 Task: Add an event with the title Coffee Meeting with Industry Thought Leader, date '2023/12/23', time 7:00 AM to 9:00 AMand add a description: Participants will develop strategies for expressing their thoughts and ideas clearly and confidently. They will learn techniques for structuring their messages, using appropriate language and tone, and adapting their communication style to different audiences and situations.Select event color  Banana . Add location for the event as: Dar es Salaam, Tanzania, logged in from the account softage.4@softage.netand send the event invitation to softage.6@softage.net and softage.7@softage.net. Set a reminder for the event Doesn't repeat
Action: Mouse moved to (76, 96)
Screenshot: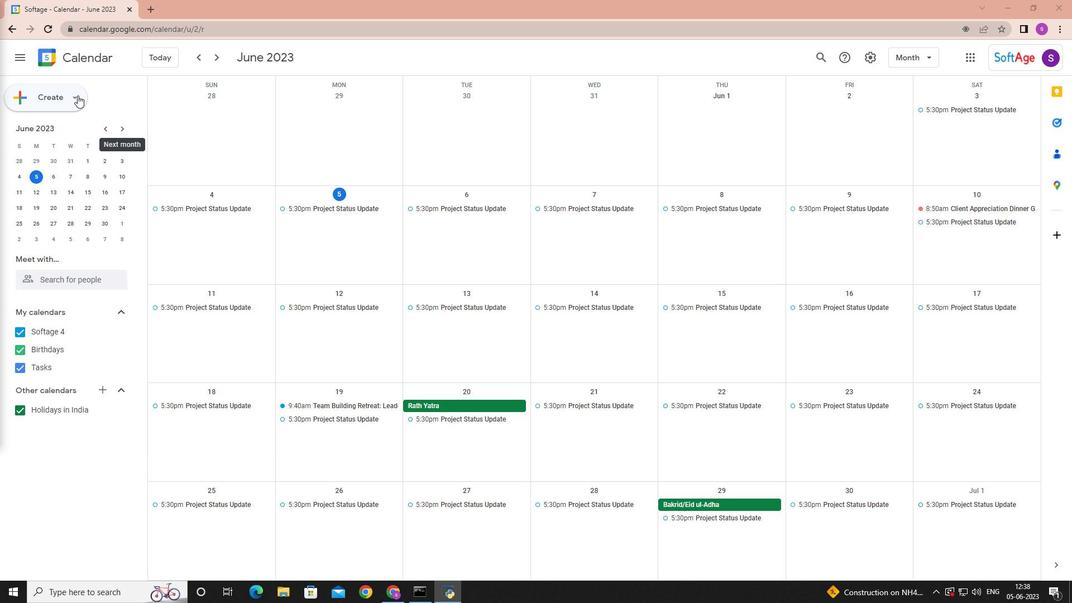 
Action: Mouse pressed left at (76, 96)
Screenshot: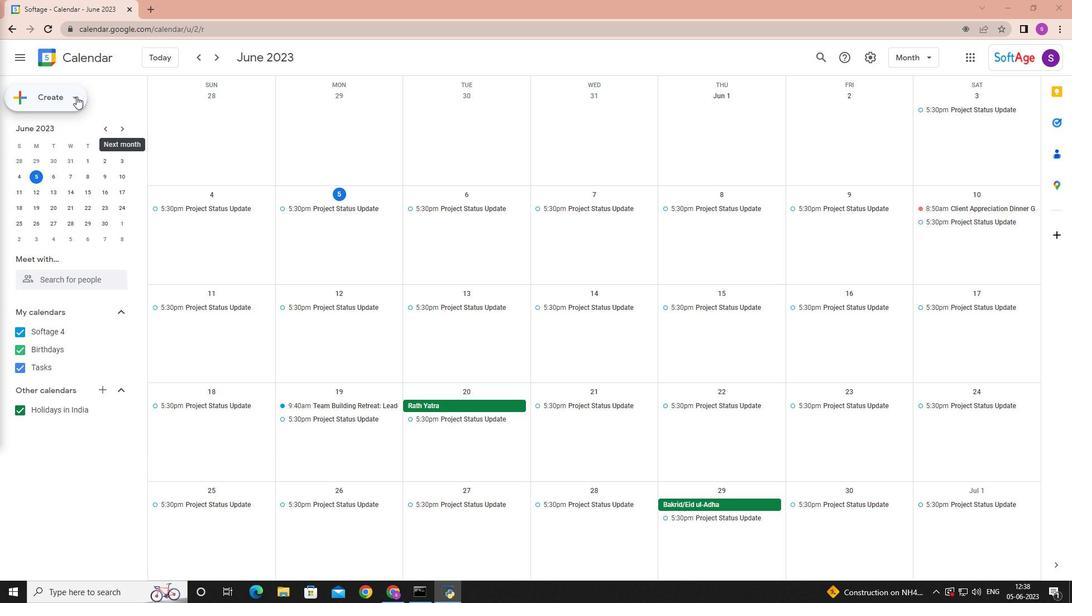 
Action: Mouse moved to (77, 125)
Screenshot: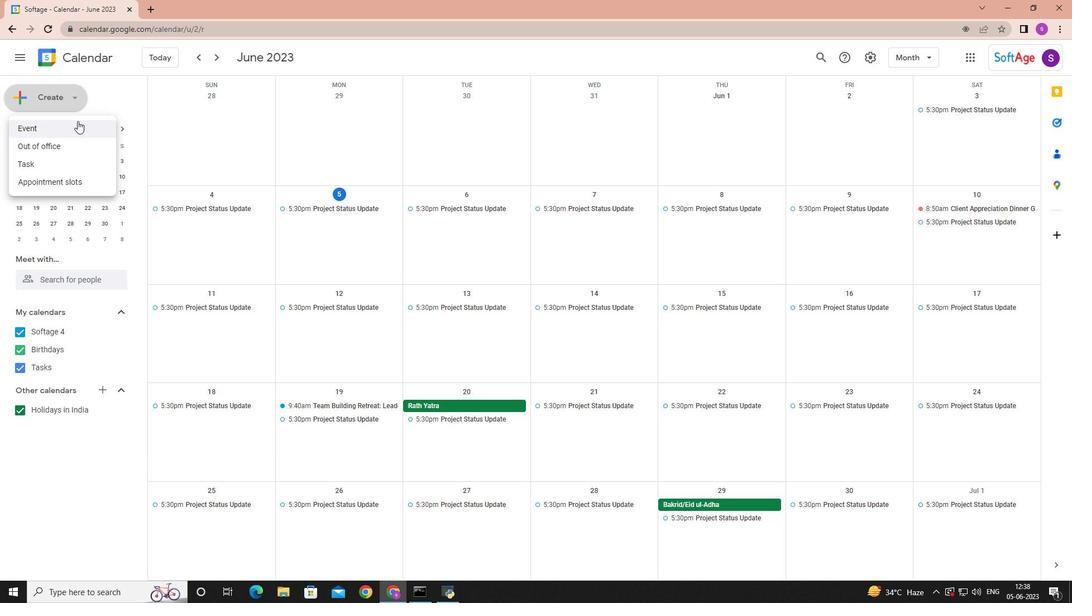 
Action: Mouse pressed left at (77, 125)
Screenshot: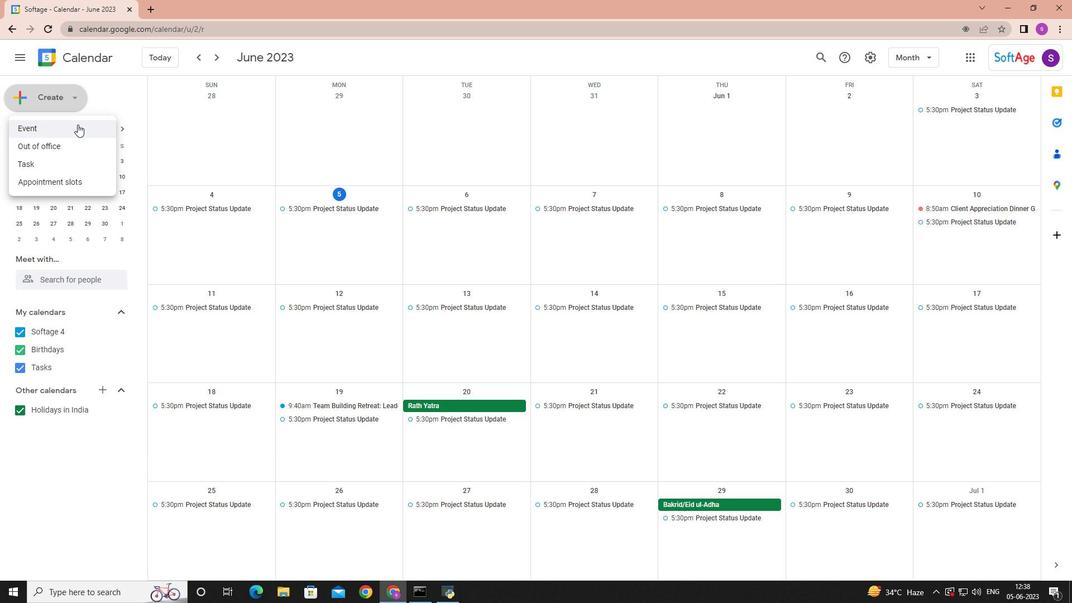 
Action: Mouse moved to (185, 438)
Screenshot: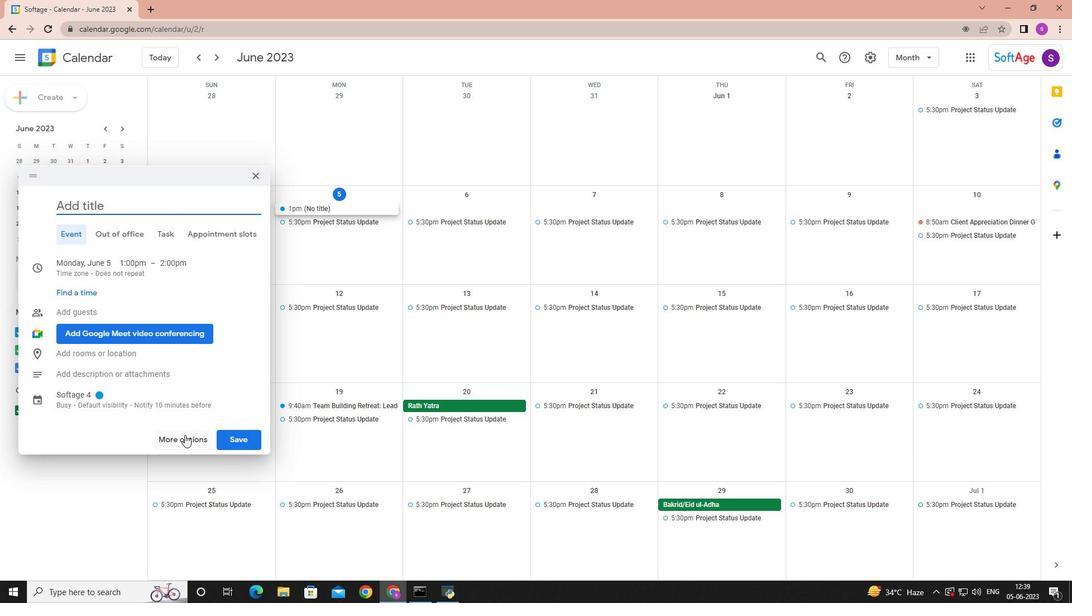 
Action: Mouse pressed left at (185, 438)
Screenshot: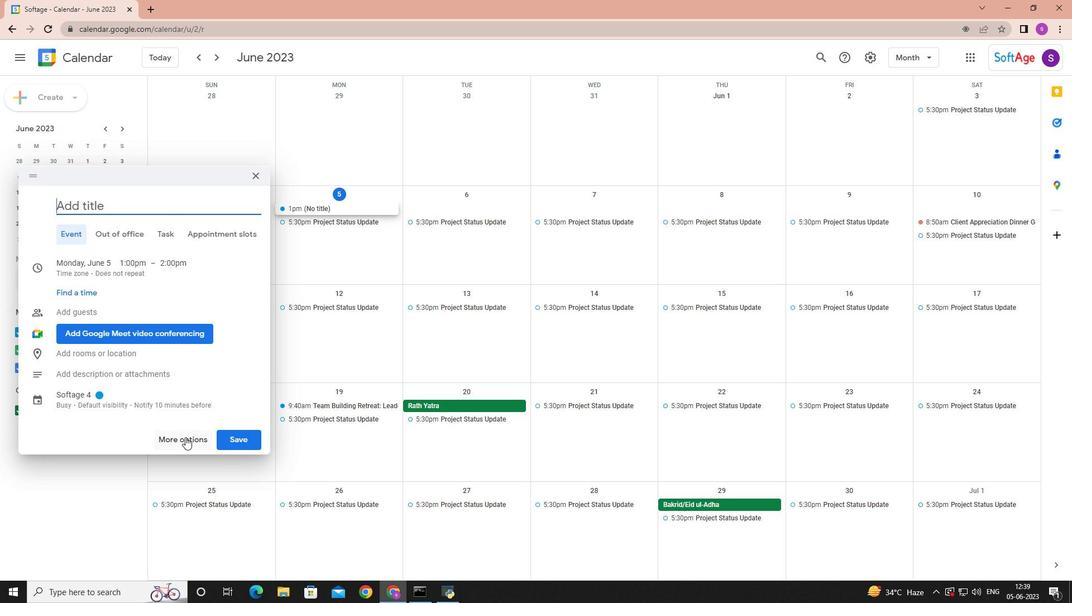 
Action: Key pressed <Key.shift>Coffee<Key.space><Key.shift>Meeting<Key.space>with<Key.space><Key.shift>Industry<Key.space><Key.shift>Thought<Key.space><Key.shift>Leader
Screenshot: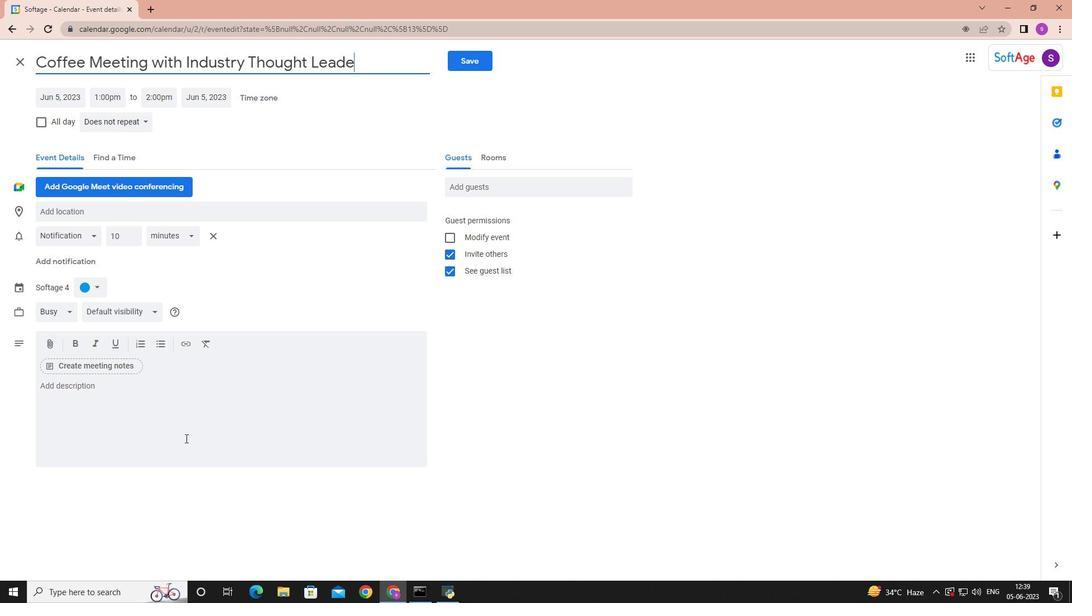 
Action: Mouse moved to (59, 99)
Screenshot: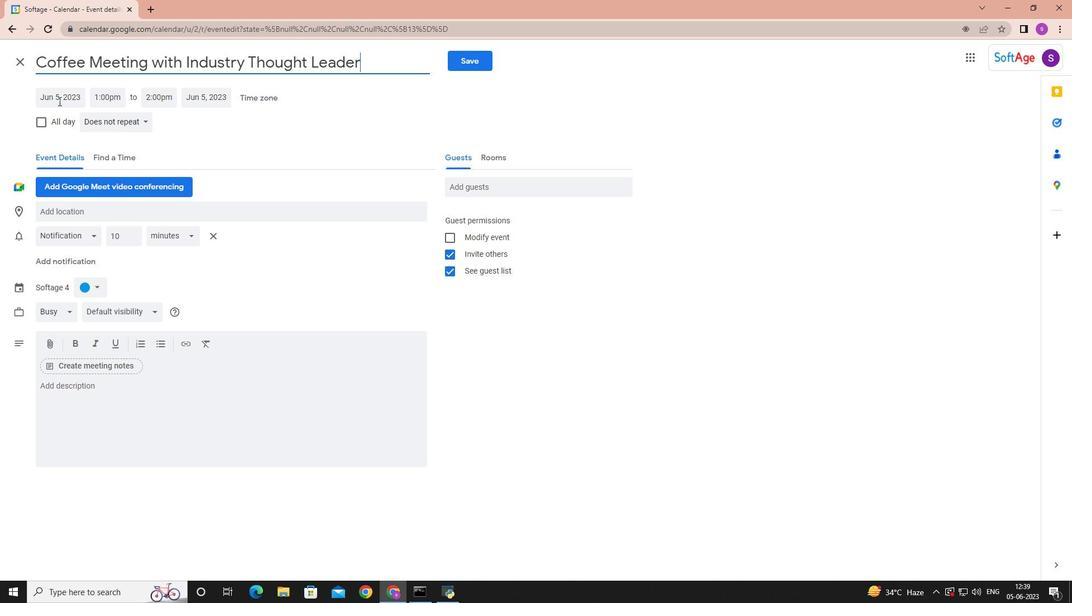 
Action: Mouse pressed left at (59, 99)
Screenshot: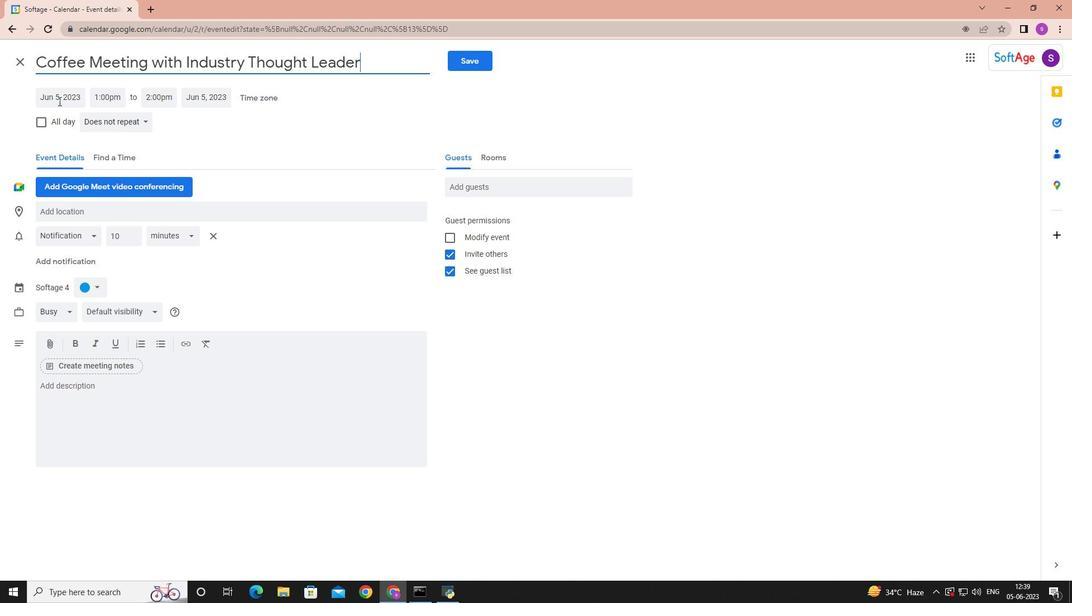 
Action: Mouse moved to (178, 117)
Screenshot: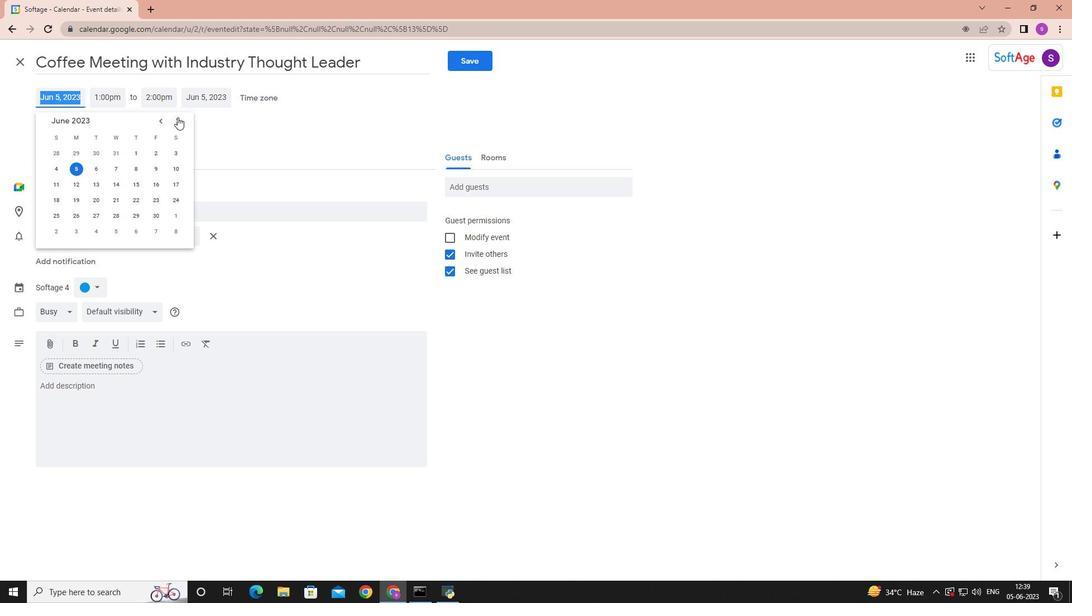 
Action: Mouse pressed left at (178, 117)
Screenshot: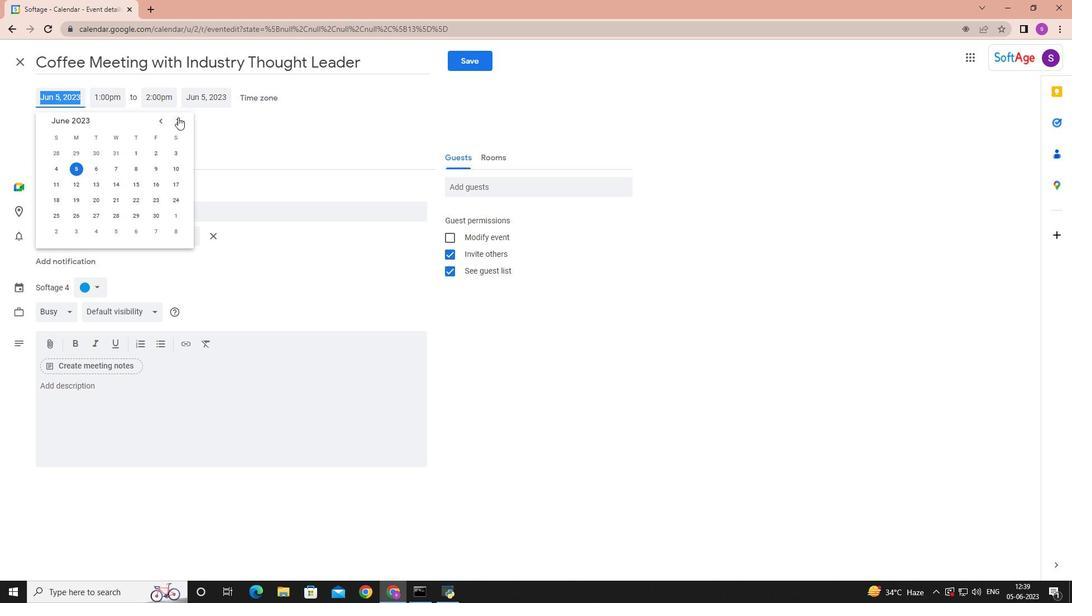 
Action: Mouse moved to (178, 117)
Screenshot: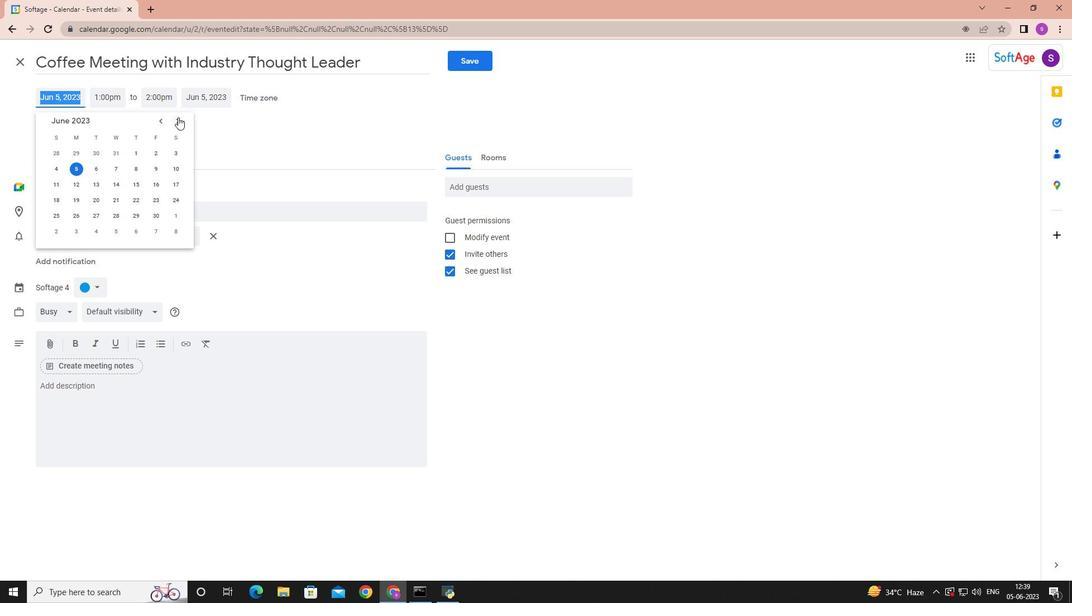 
Action: Mouse pressed left at (178, 117)
Screenshot: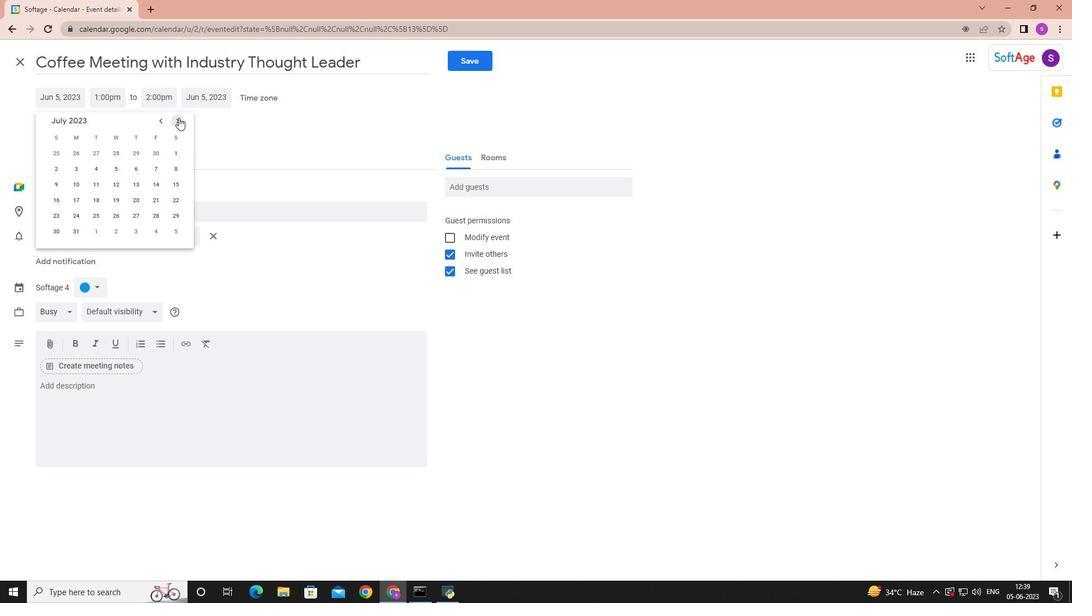 
Action: Mouse pressed left at (178, 117)
Screenshot: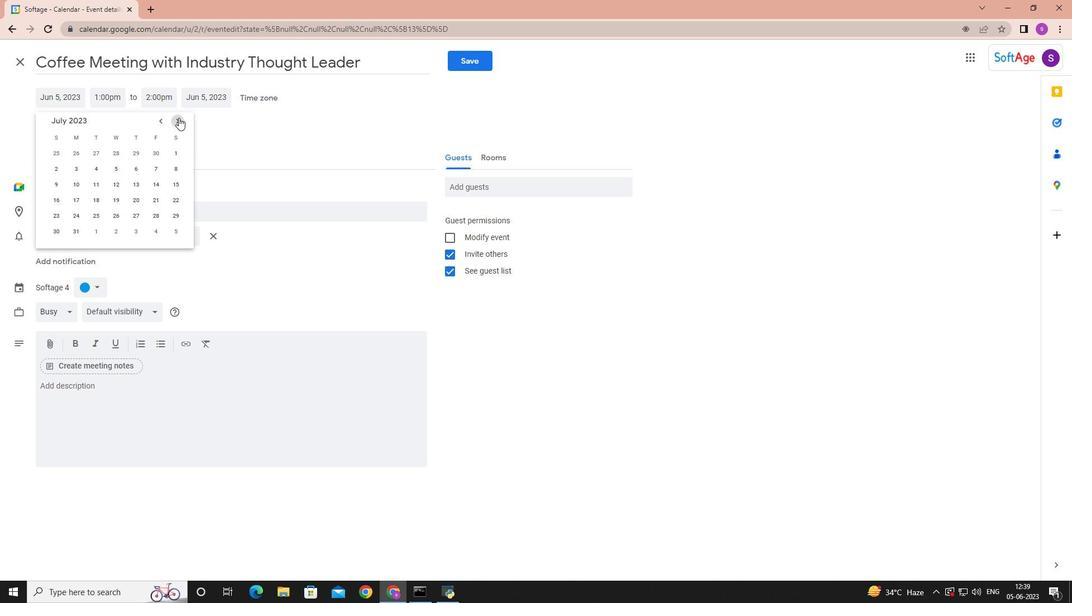 
Action: Mouse pressed left at (178, 117)
Screenshot: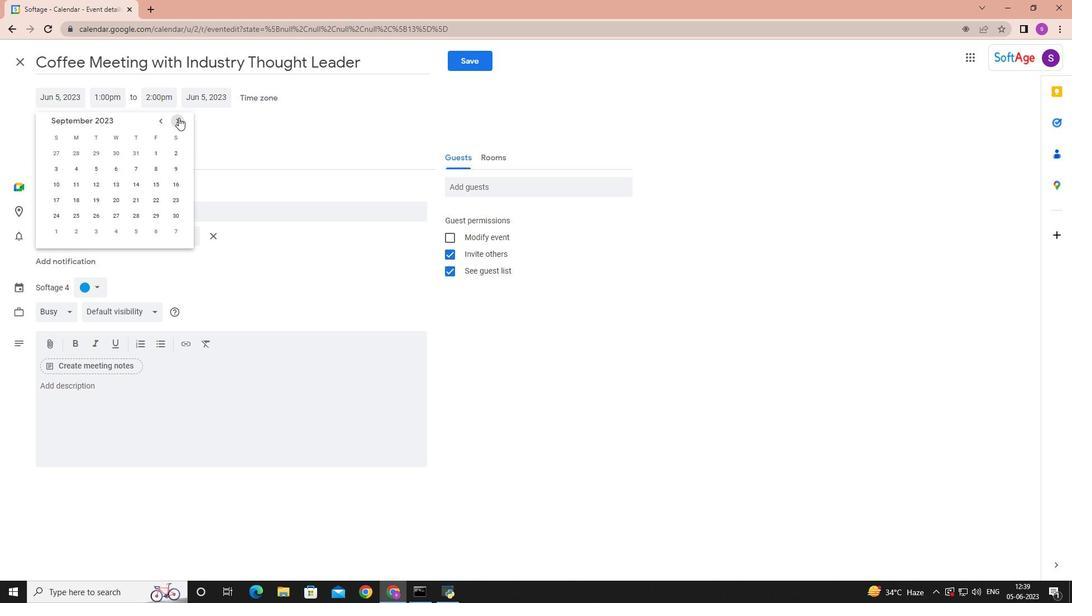 
Action: Mouse pressed left at (178, 117)
Screenshot: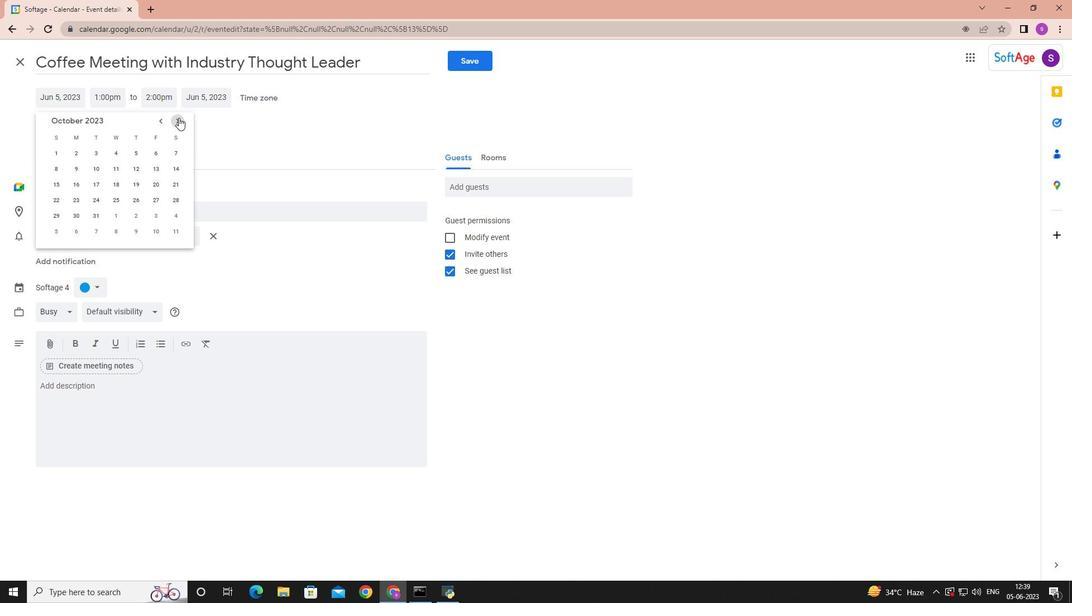 
Action: Mouse pressed left at (178, 117)
Screenshot: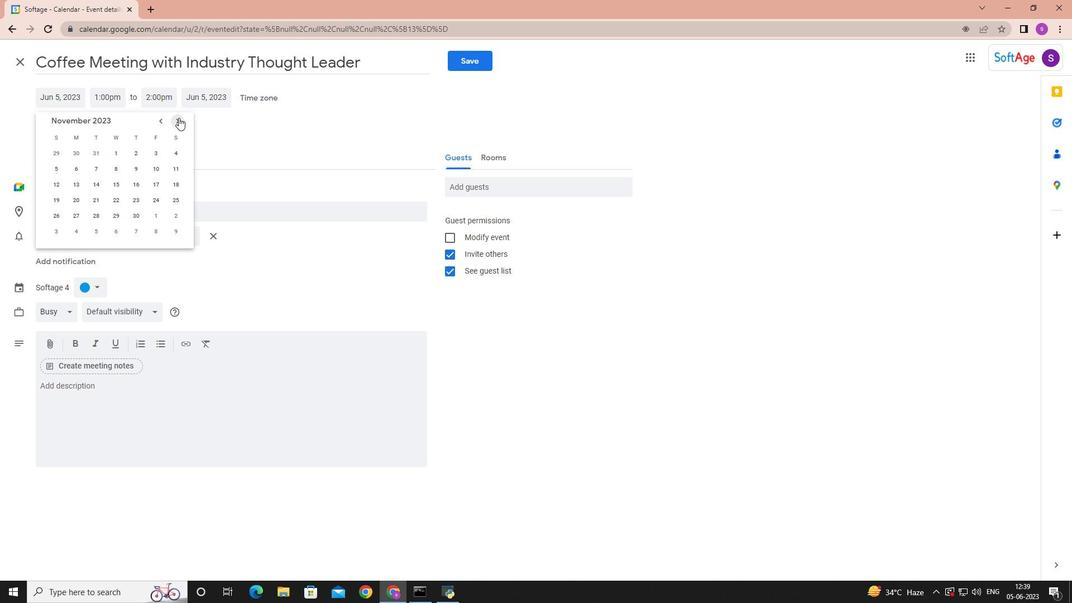 
Action: Mouse moved to (173, 200)
Screenshot: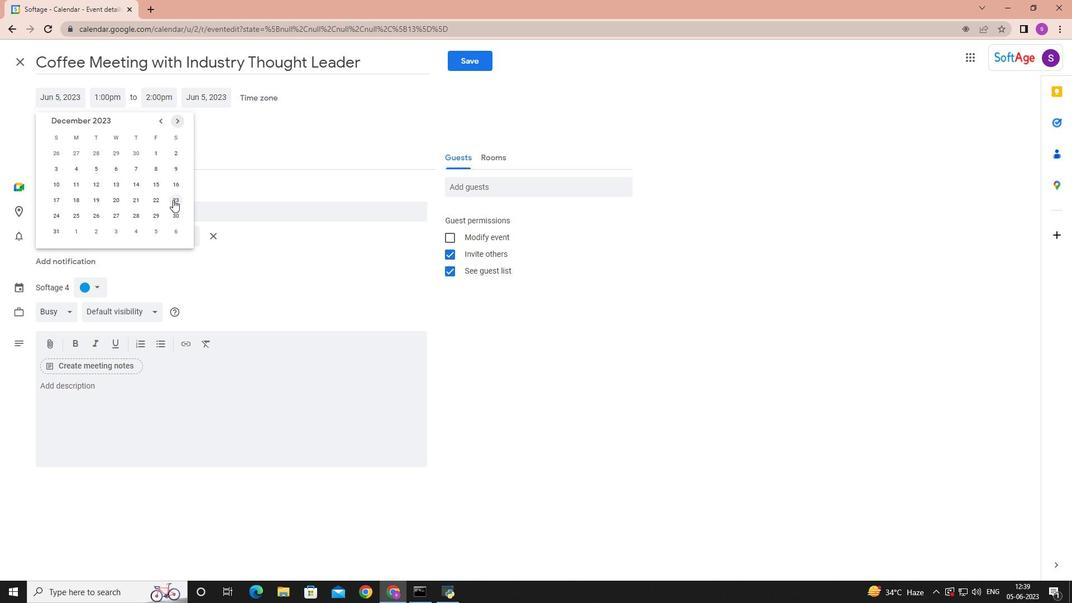 
Action: Mouse pressed left at (173, 200)
Screenshot: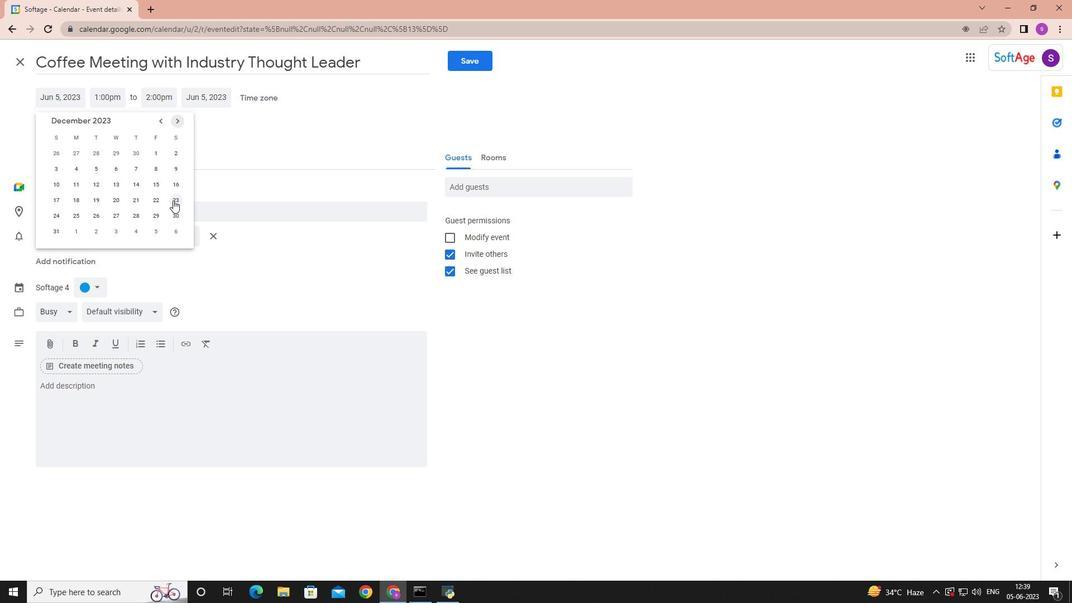 
Action: Mouse moved to (111, 97)
Screenshot: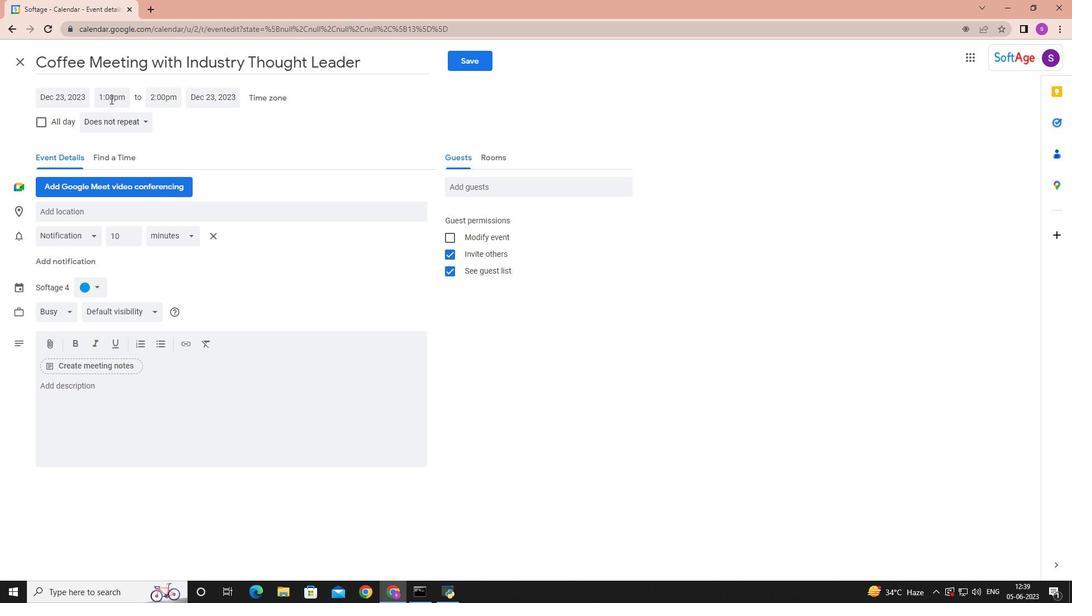 
Action: Mouse pressed left at (111, 97)
Screenshot: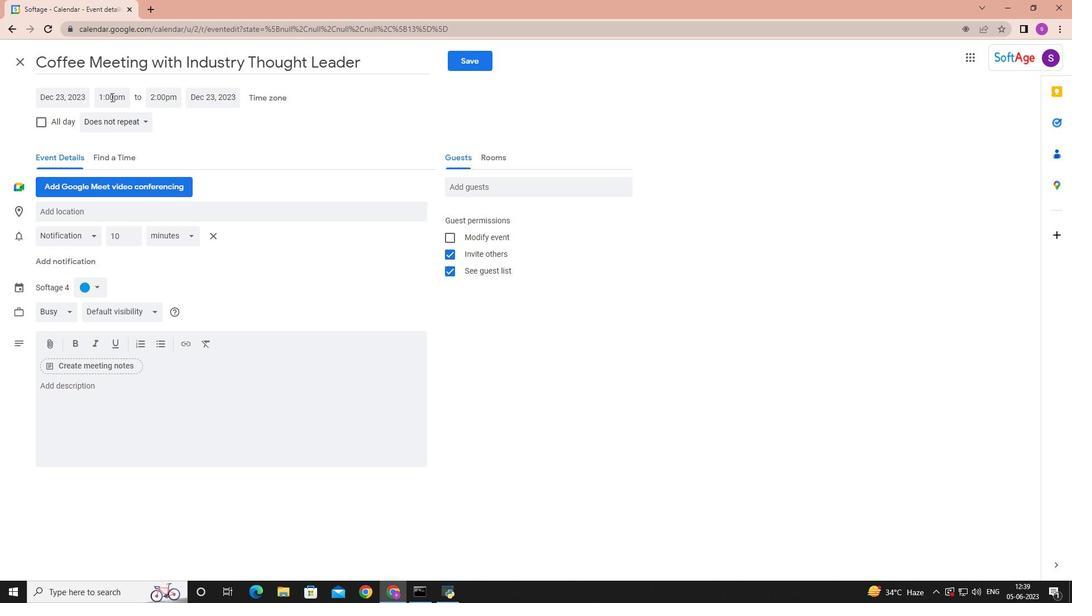 
Action: Mouse moved to (164, 165)
Screenshot: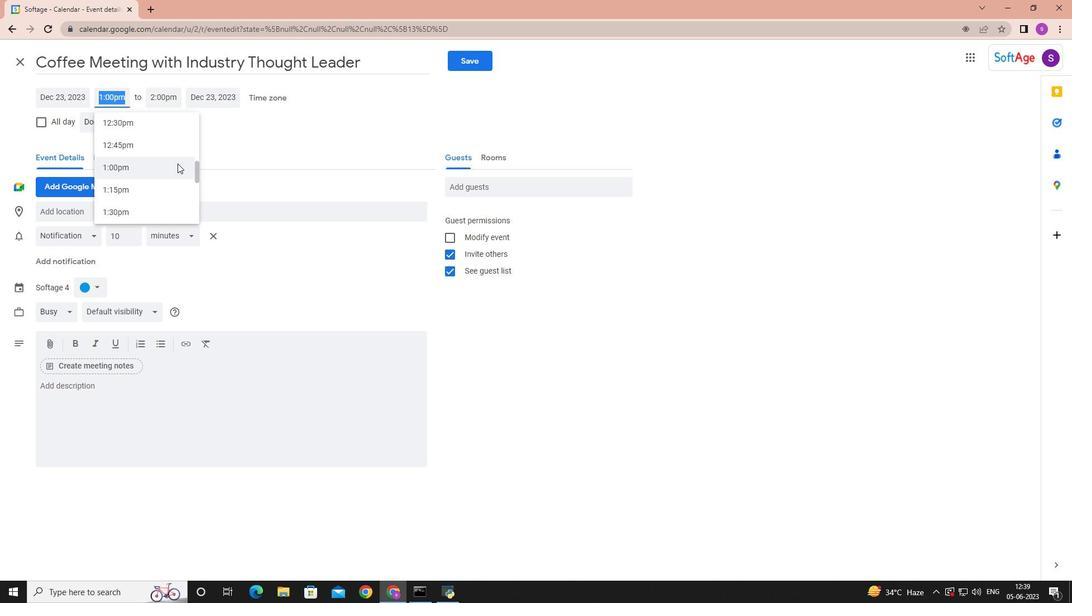 
Action: Mouse scrolled (164, 166) with delta (0, 0)
Screenshot: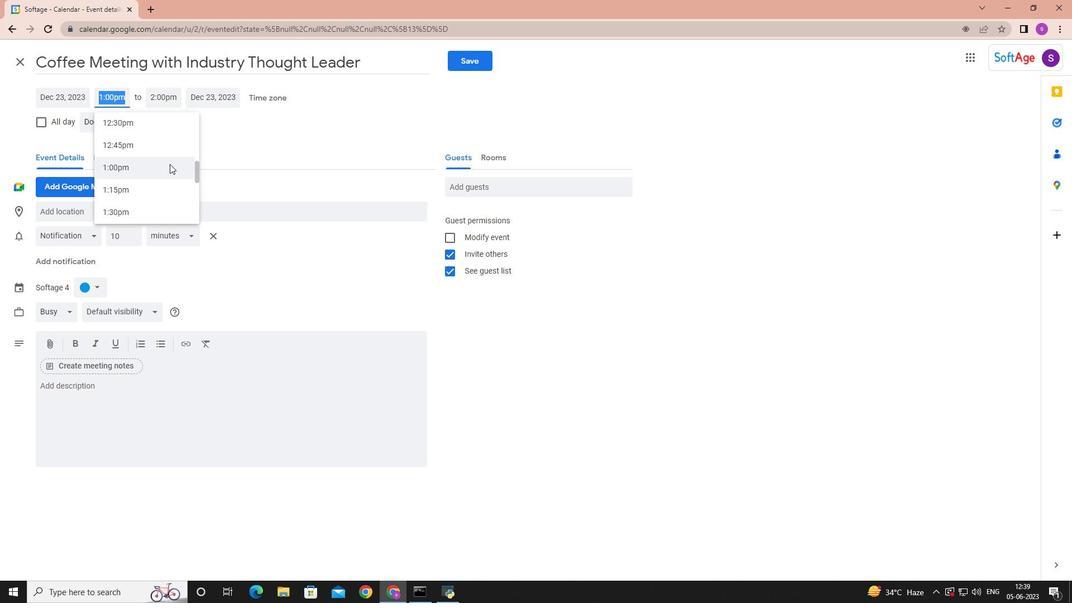 
Action: Mouse scrolled (164, 166) with delta (0, 0)
Screenshot: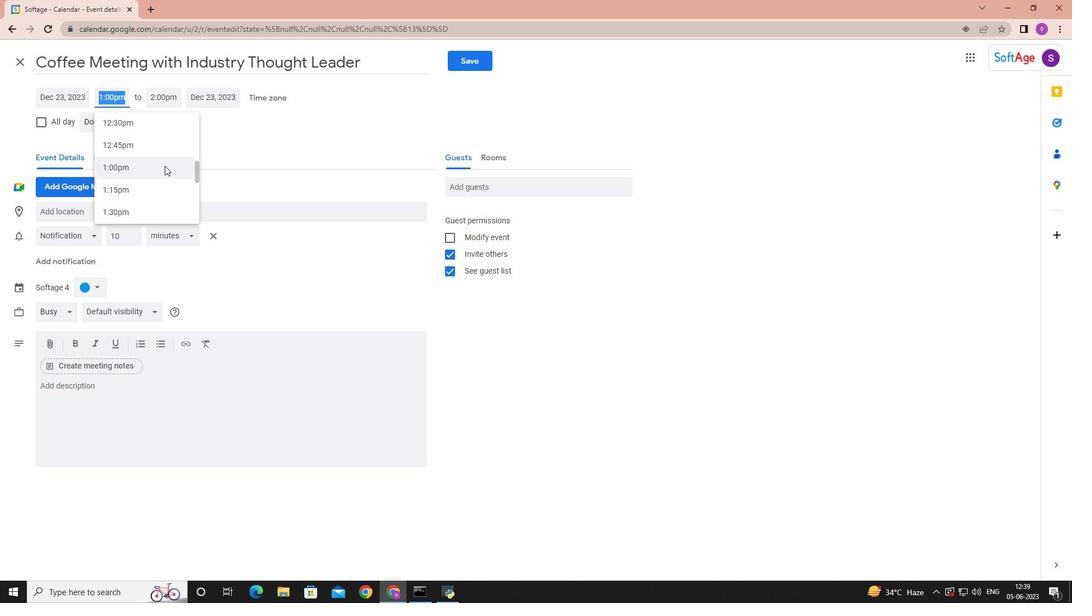 
Action: Mouse scrolled (164, 166) with delta (0, 0)
Screenshot: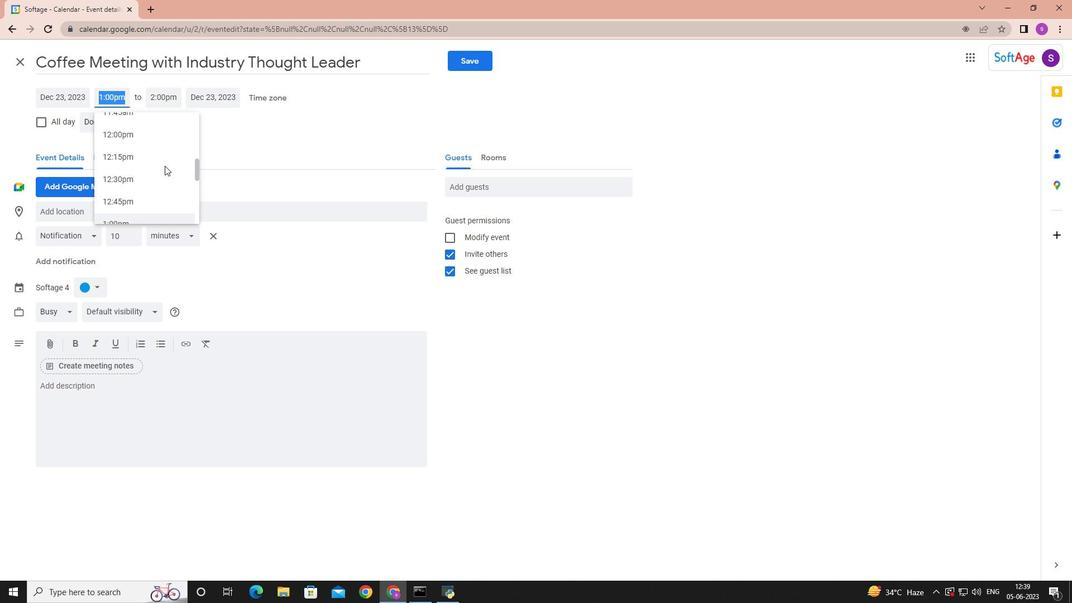 
Action: Mouse scrolled (164, 166) with delta (0, 0)
Screenshot: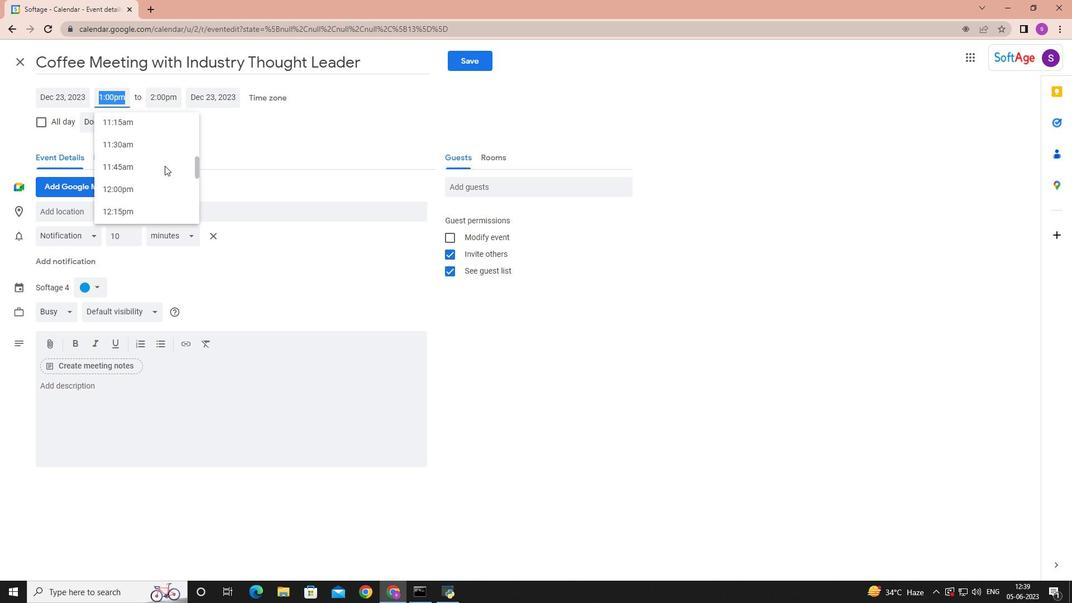 
Action: Mouse scrolled (164, 166) with delta (0, 0)
Screenshot: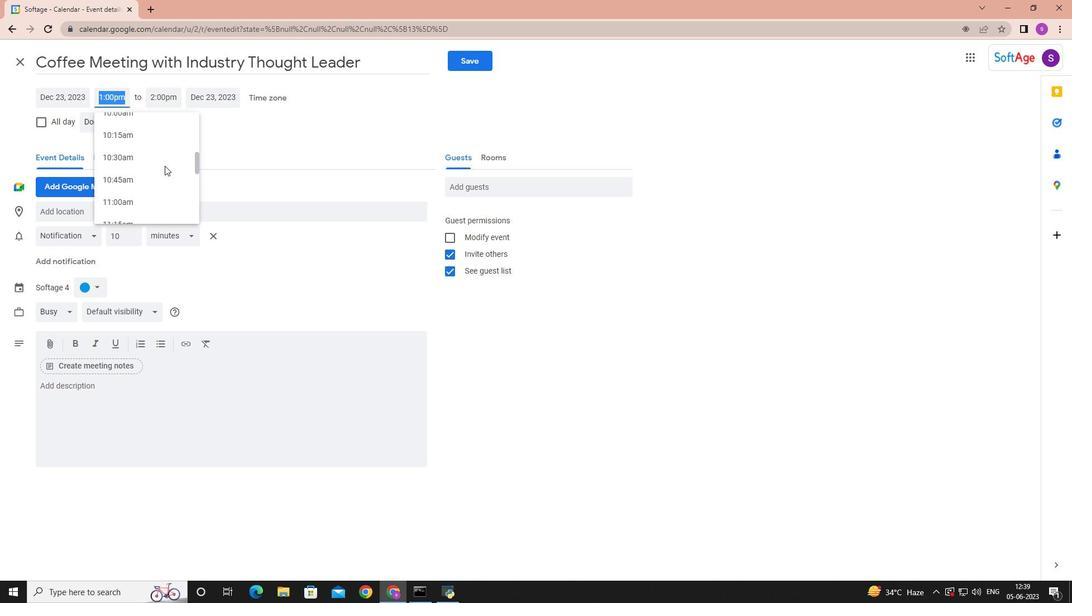 
Action: Mouse scrolled (164, 166) with delta (0, 0)
Screenshot: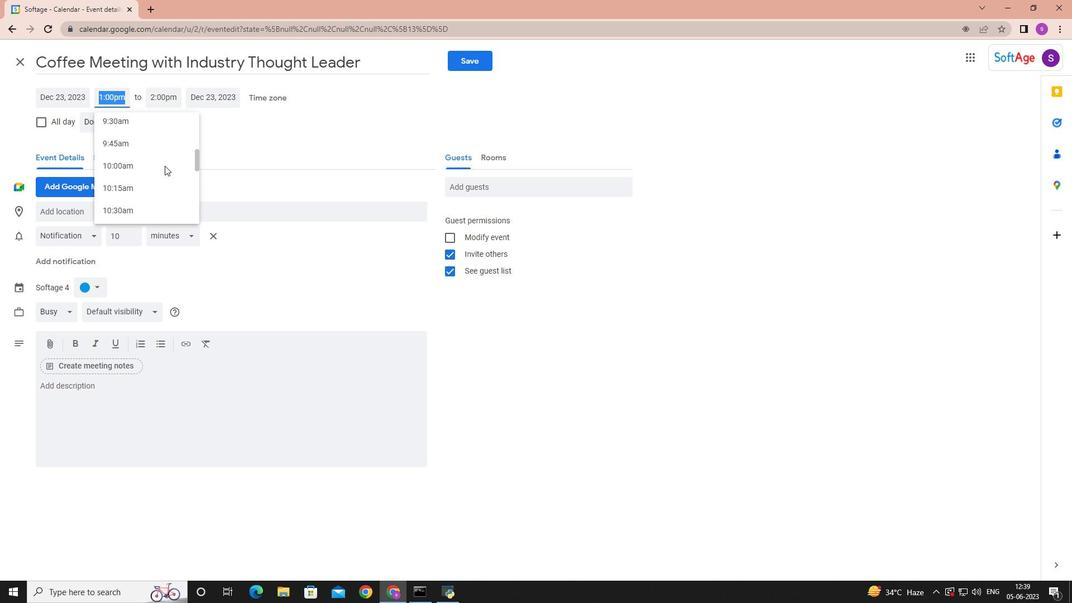 
Action: Mouse scrolled (164, 166) with delta (0, 0)
Screenshot: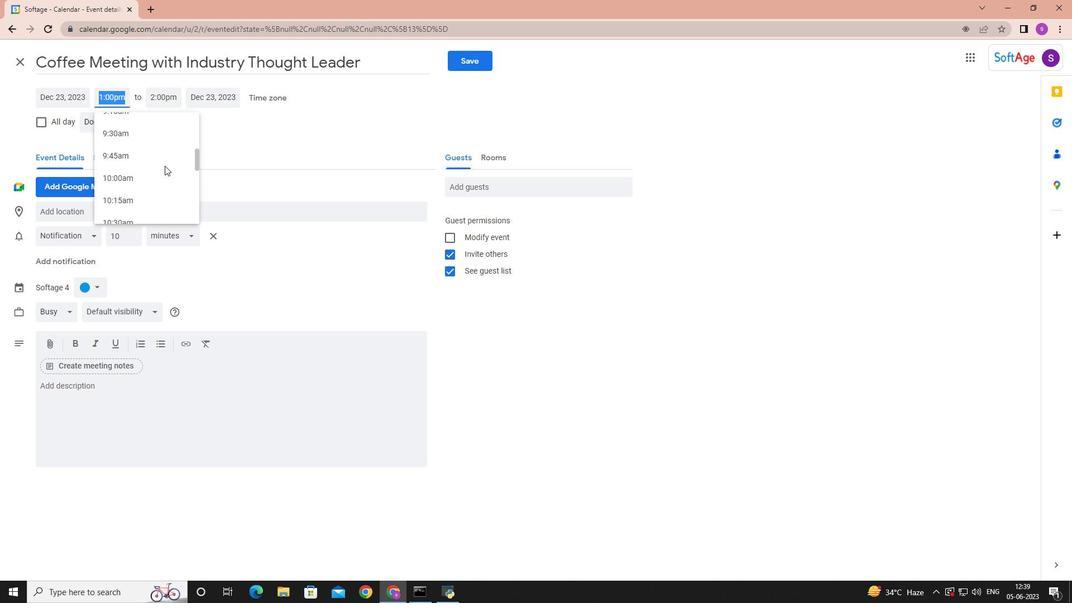 
Action: Mouse scrolled (164, 166) with delta (0, 0)
Screenshot: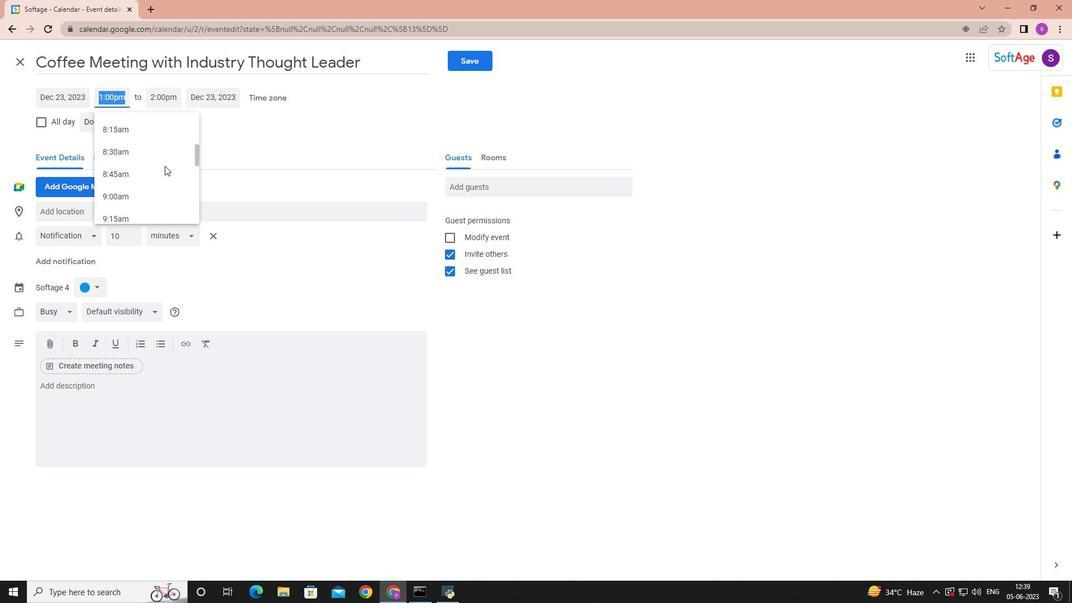 
Action: Mouse scrolled (164, 166) with delta (0, 0)
Screenshot: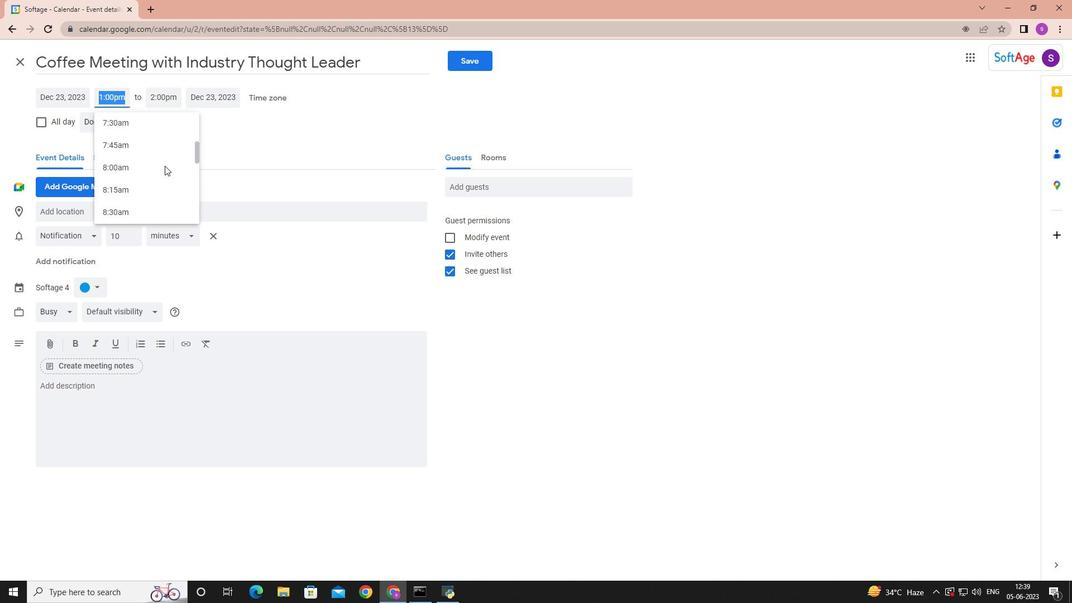 
Action: Mouse moved to (154, 133)
Screenshot: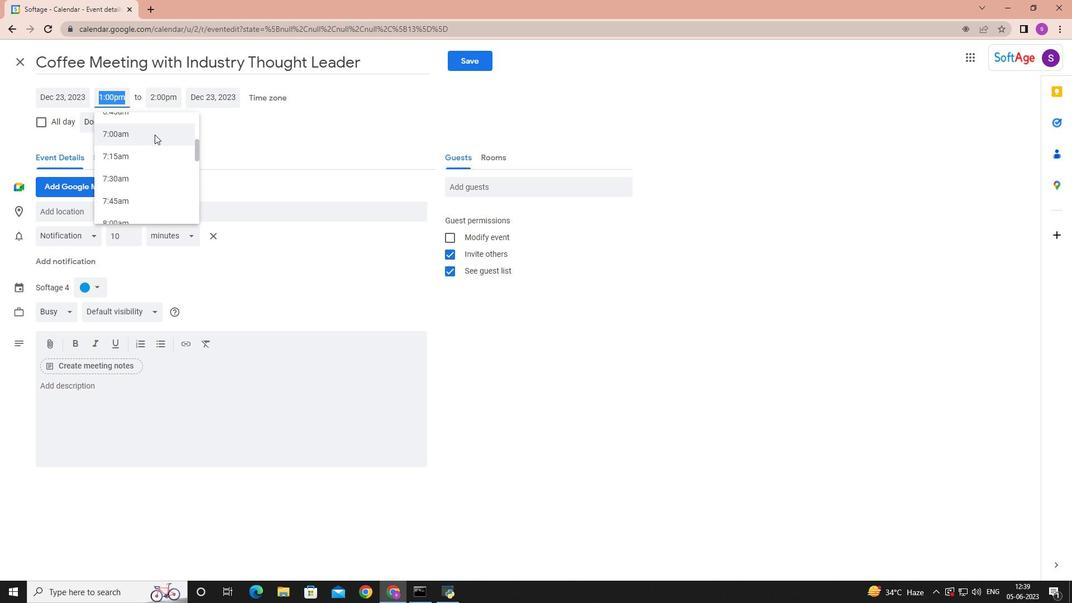 
Action: Mouse pressed left at (154, 133)
Screenshot: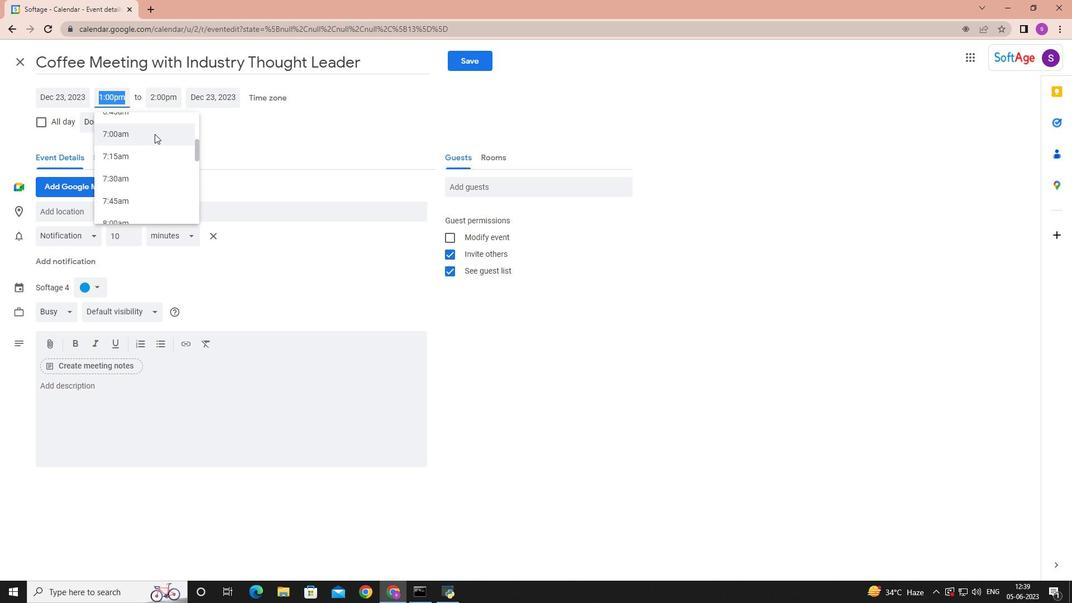 
Action: Mouse moved to (164, 93)
Screenshot: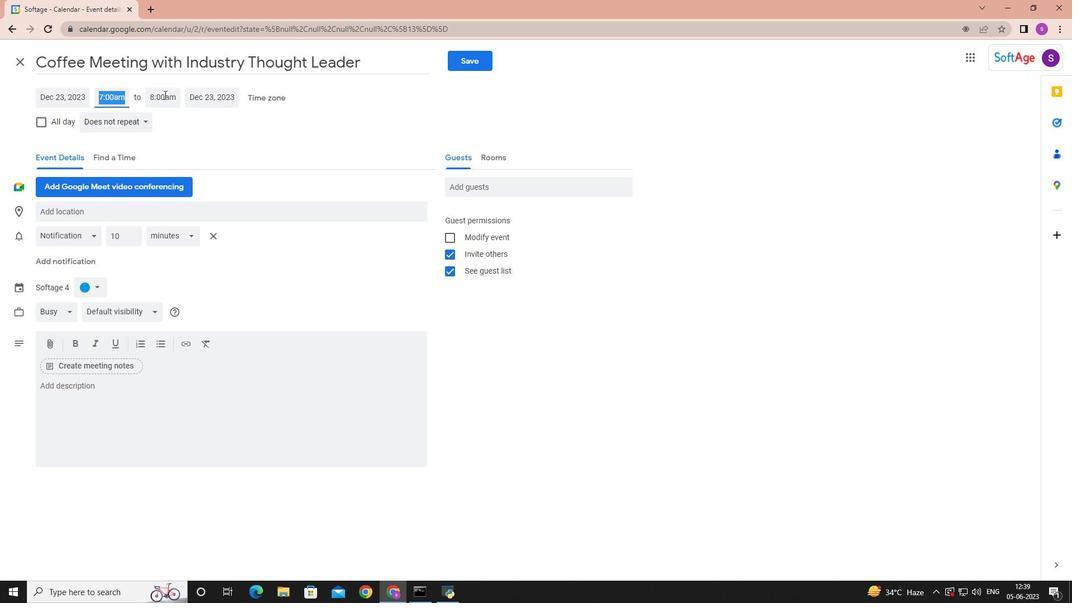 
Action: Mouse pressed left at (164, 93)
Screenshot: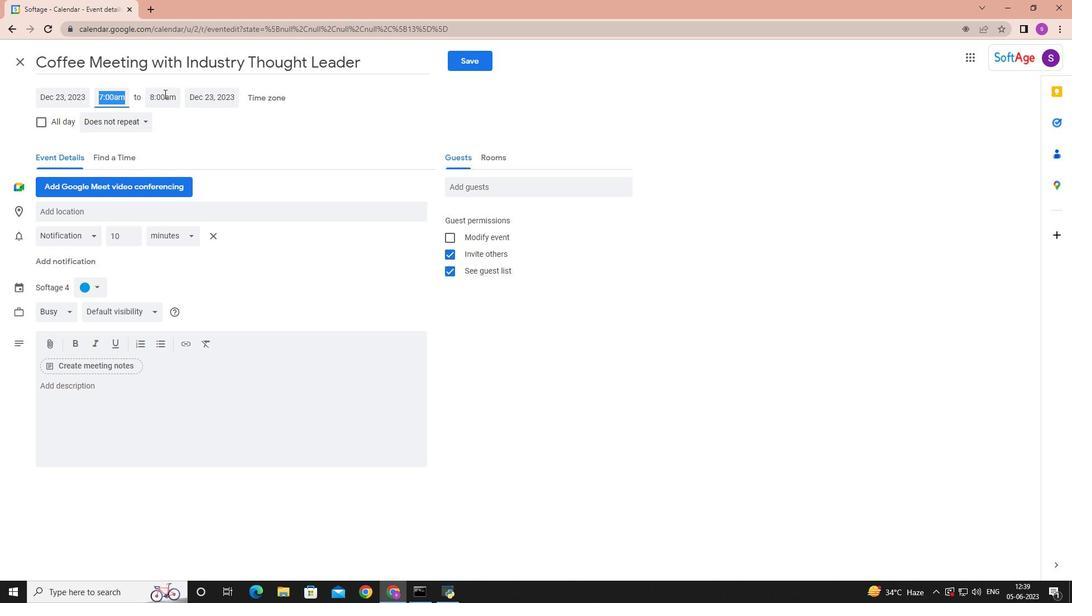 
Action: Mouse moved to (197, 213)
Screenshot: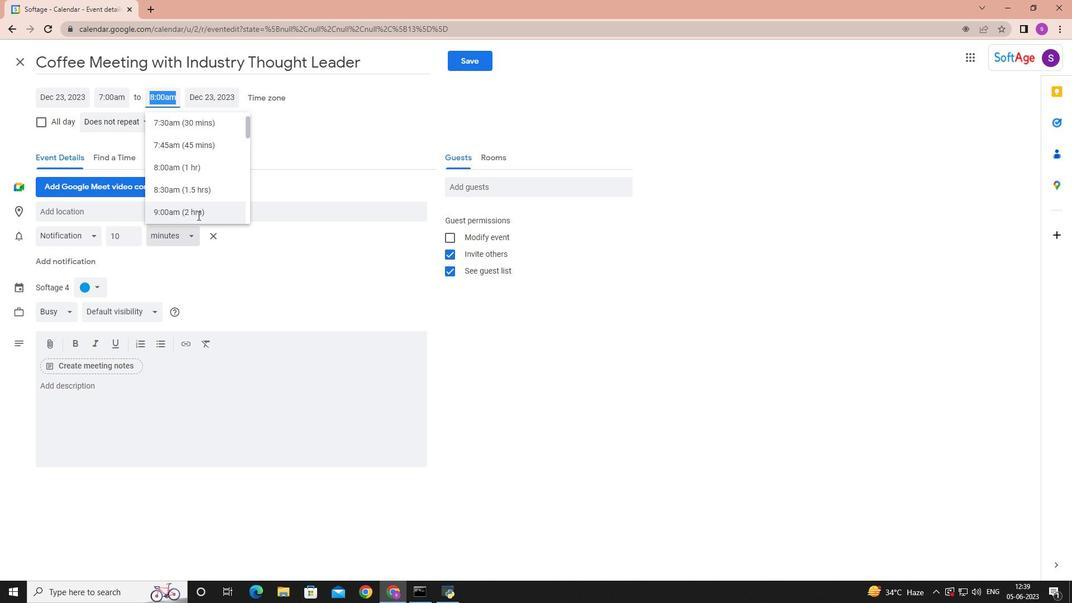 
Action: Mouse pressed left at (197, 213)
Screenshot: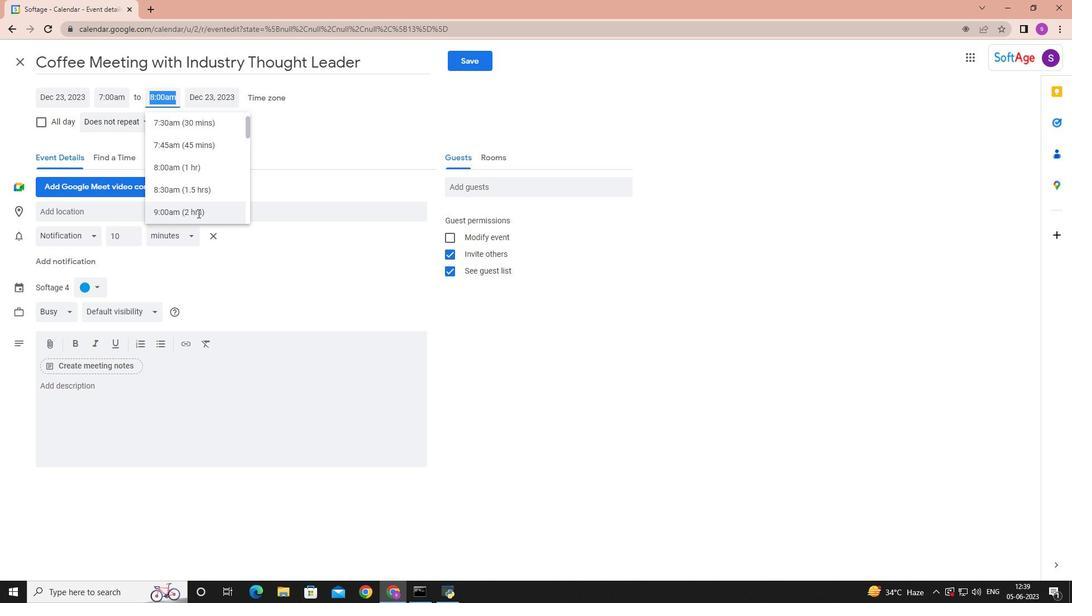 
Action: Mouse moved to (131, 400)
Screenshot: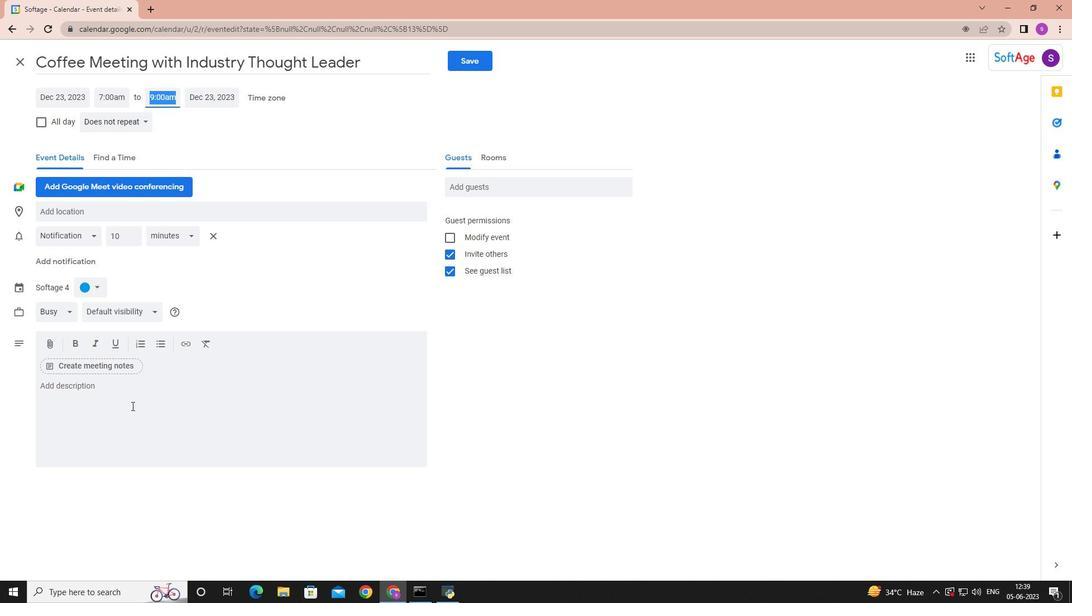 
Action: Mouse pressed left at (131, 400)
Screenshot: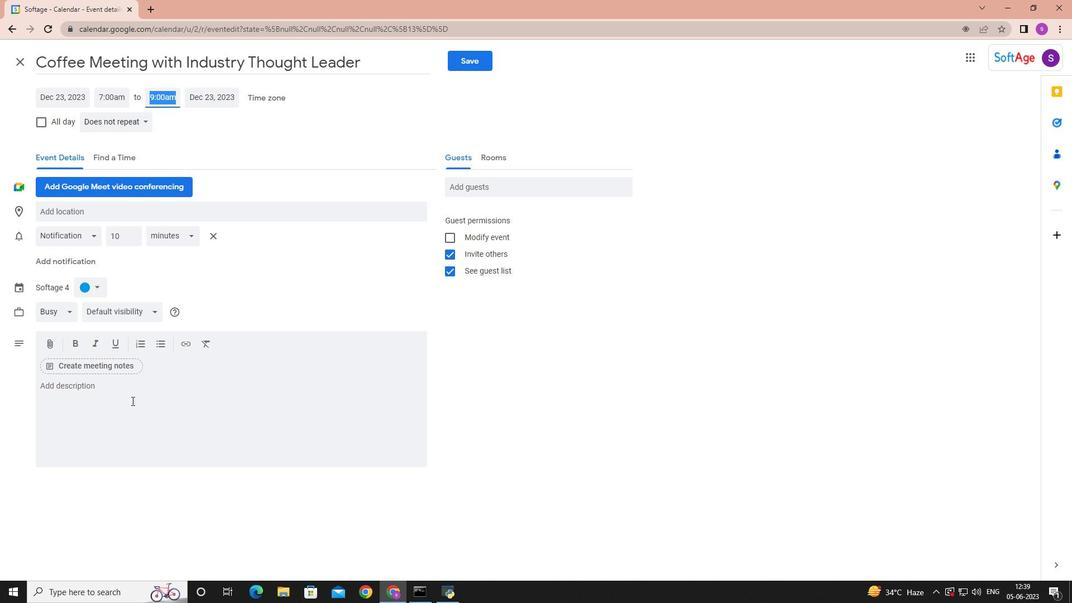 
Action: Key pressed <Key.shift>Pae<Key.backspace>rticipants<Key.space>will<Key.space>develop<Key.space>strategies<Key.space>for<Key.space>expressing<Key.space>their<Key.space>thoughts<Key.space>and<Key.space>ideas<Key.space>clearly<Key.space>and<Key.space>confidently<Key.space><Key.backspace>.<Key.space><Key.shift>They<Key.space>will<Key.space>learn<Key.space>techniques<Key.space>for<Key.space>structuringtheir<Key.space>messages,<Key.space>using<Key.space>appropriate<Key.space>language<Key.space>and<Key.space>tone,<Key.space>and<Key.space>adapting<Key.space>their<Key.space>communication<Key.space>style<Key.space>to<Key.space>different<Key.space>audiences<Key.space>and<Key.space>for<Key.space>the<Key.space>event<Key.space><Key.shift>As<Key.backspace><Key.backspace><Key.backspace><Key.backspace><Key.backspace><Key.backspace><Key.backspace><Key.backspace><Key.backspace><Key.backspace><Key.backspace><Key.backspace><Key.backspace><Key.backspace><Key.backspace><Key.backspace>situations<Key.space><Key.backspace>.
Screenshot: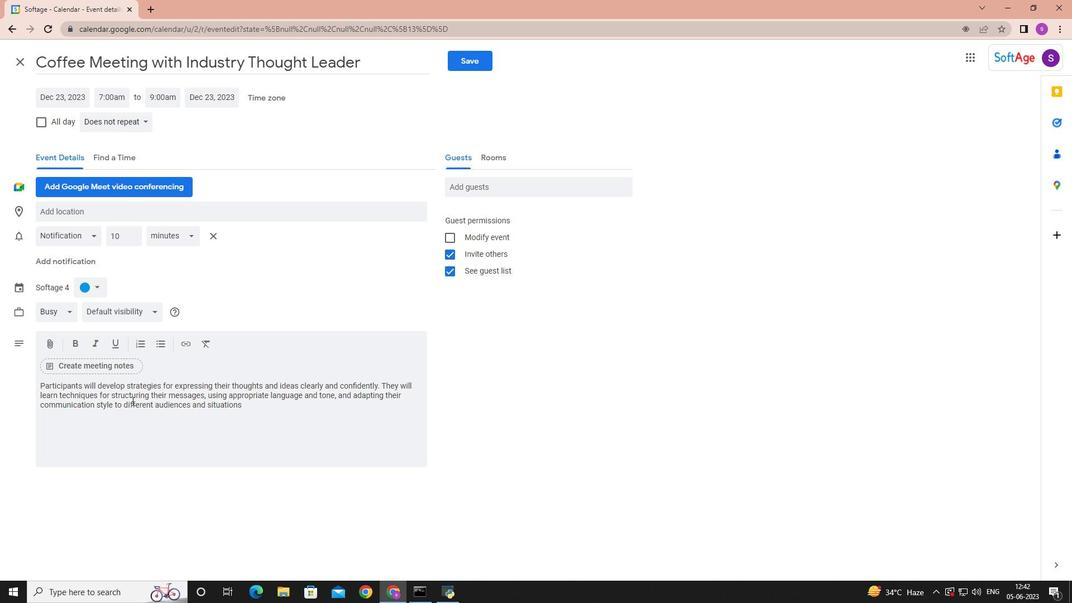 
Action: Mouse moved to (94, 285)
Screenshot: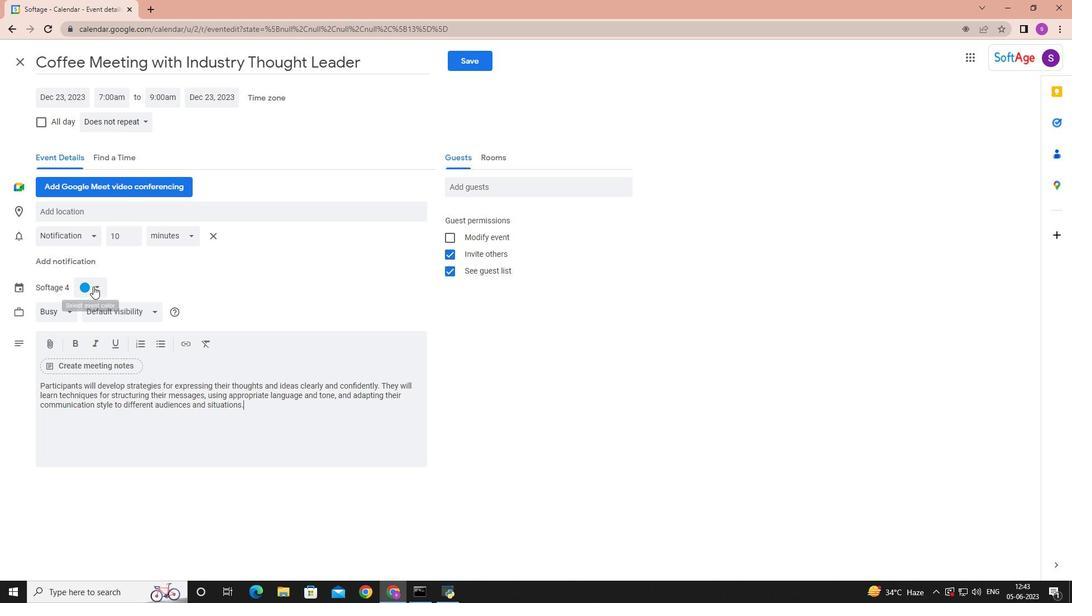 
Action: Mouse pressed left at (94, 285)
Screenshot: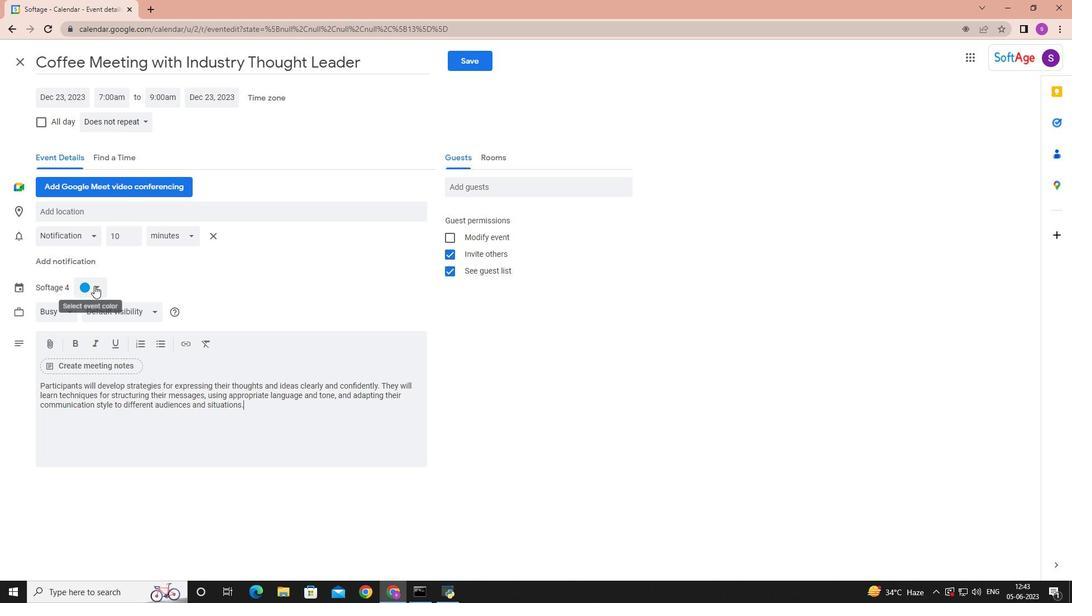 
Action: Mouse moved to (98, 297)
Screenshot: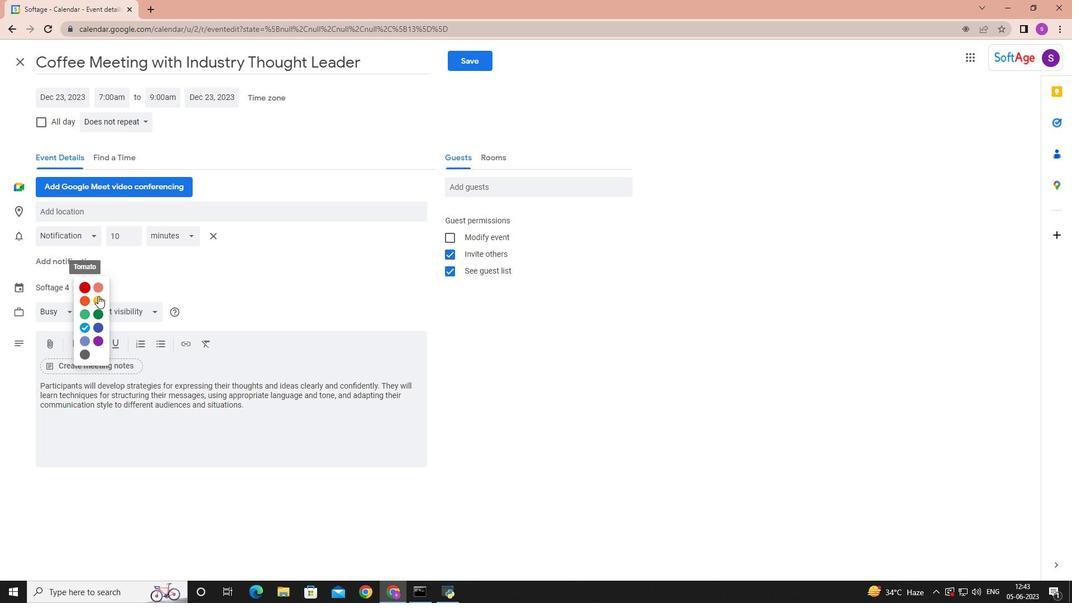 
Action: Mouse pressed left at (98, 297)
Screenshot: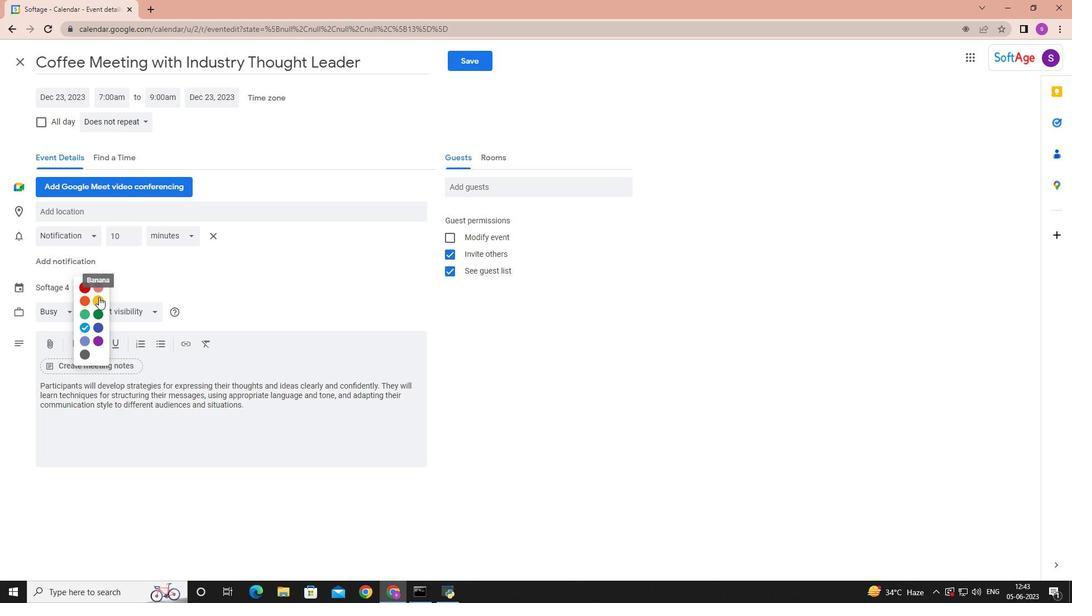 
Action: Mouse moved to (87, 211)
Screenshot: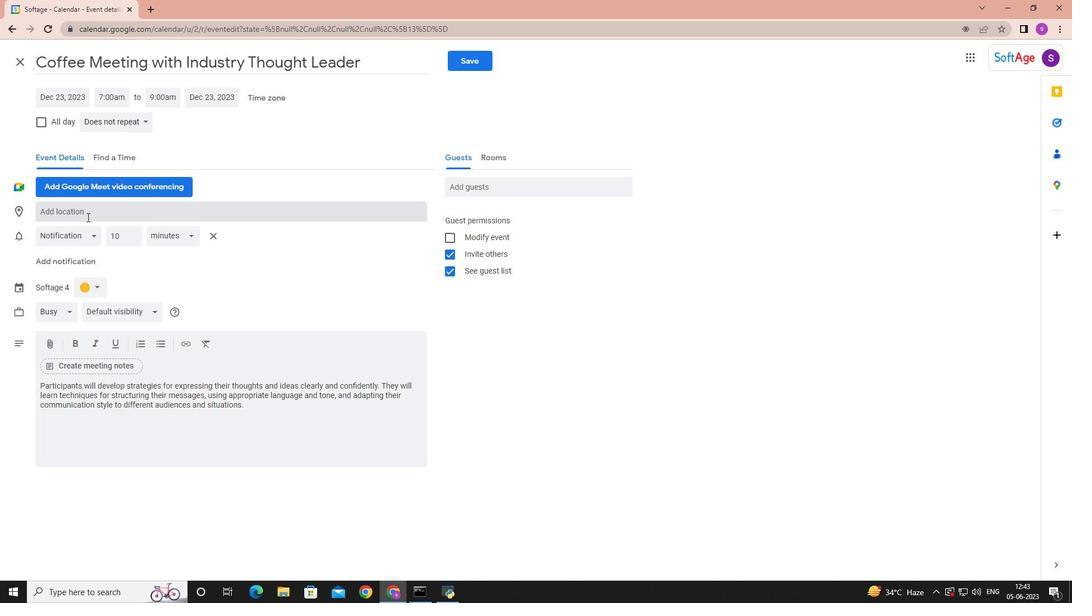 
Action: Mouse pressed left at (87, 211)
Screenshot: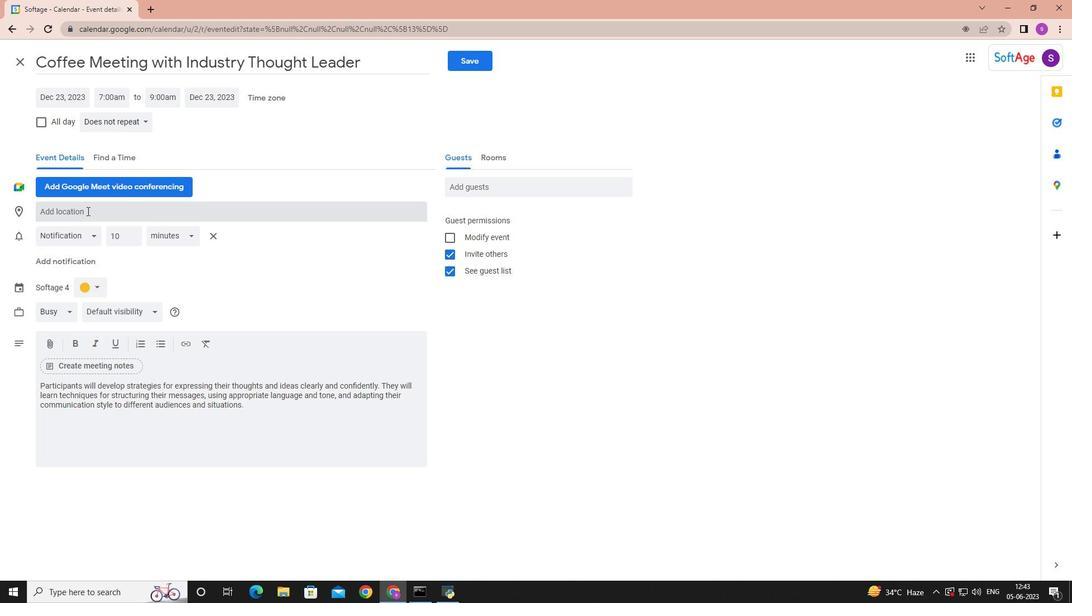 
Action: Key pressed <Key.shift>Dar<Key.space>es<Key.space><Key.shift>salam<Key.shift>:<Key.backspace>,<Key.space><Key.shift>Tanzania
Screenshot: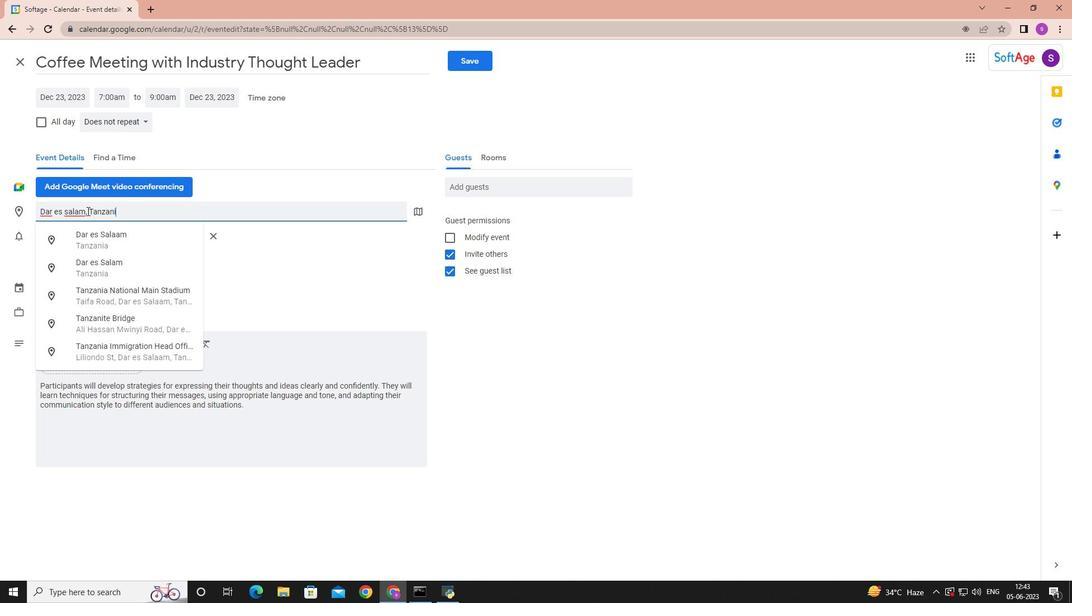 
Action: Mouse moved to (495, 182)
Screenshot: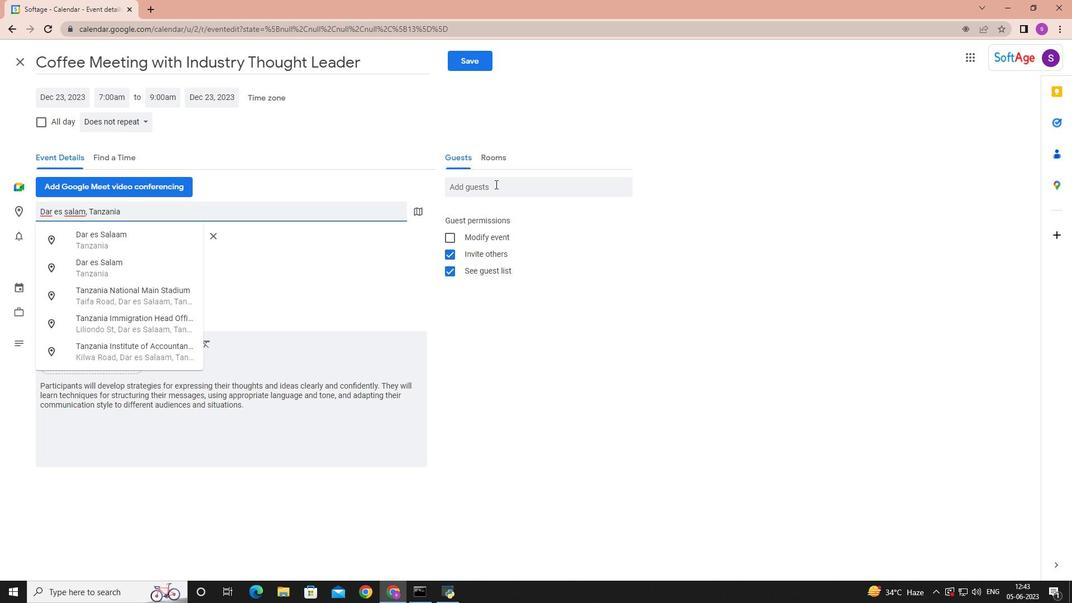 
Action: Mouse pressed left at (495, 182)
Screenshot: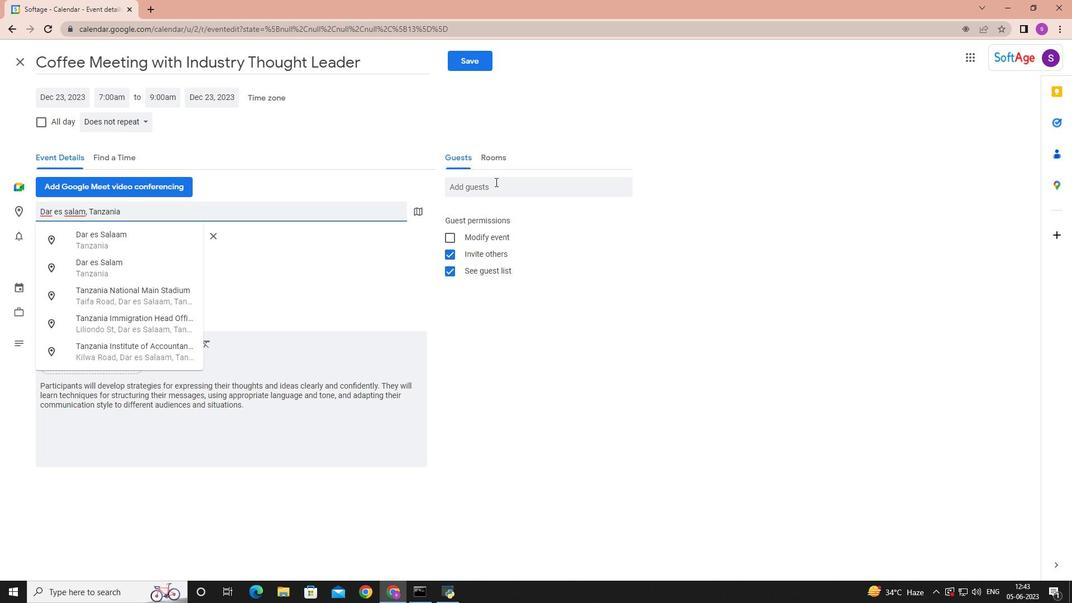 
Action: Key pressed softage.6
Screenshot: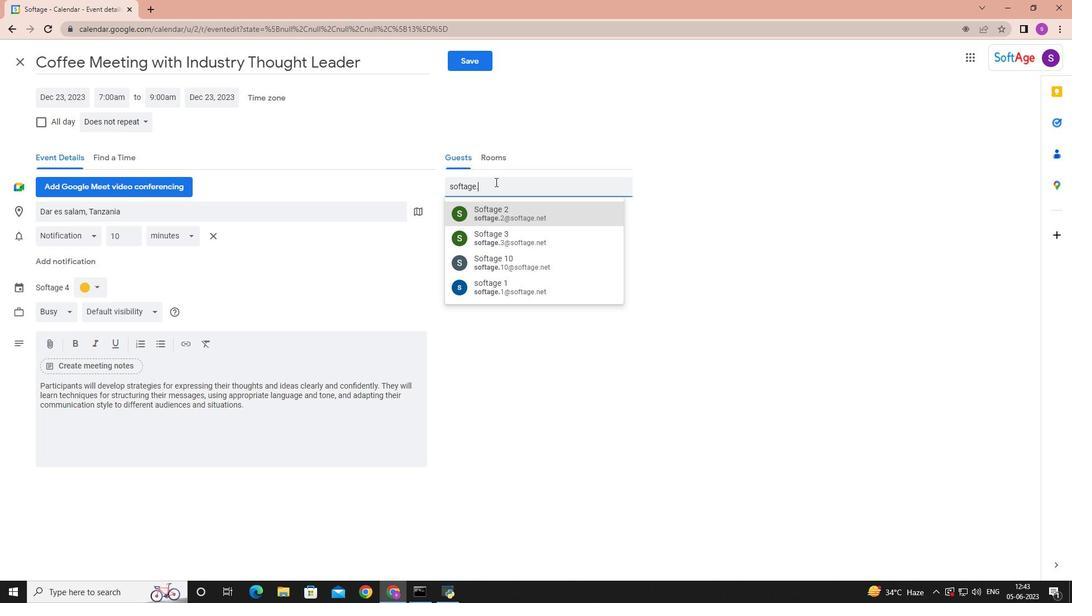 
Action: Mouse moved to (509, 213)
Screenshot: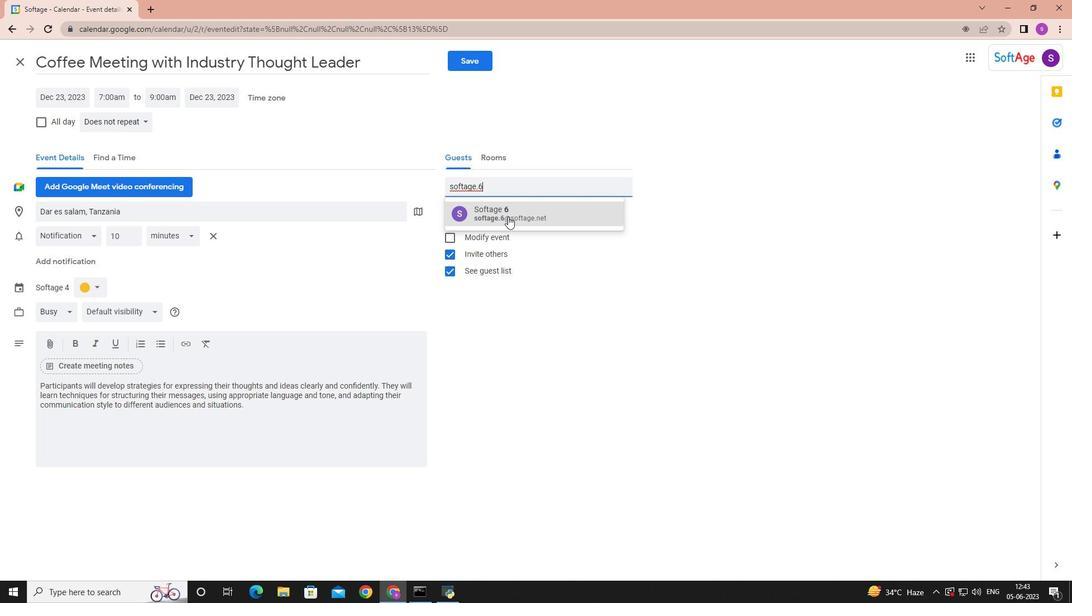 
Action: Mouse pressed left at (509, 213)
Screenshot: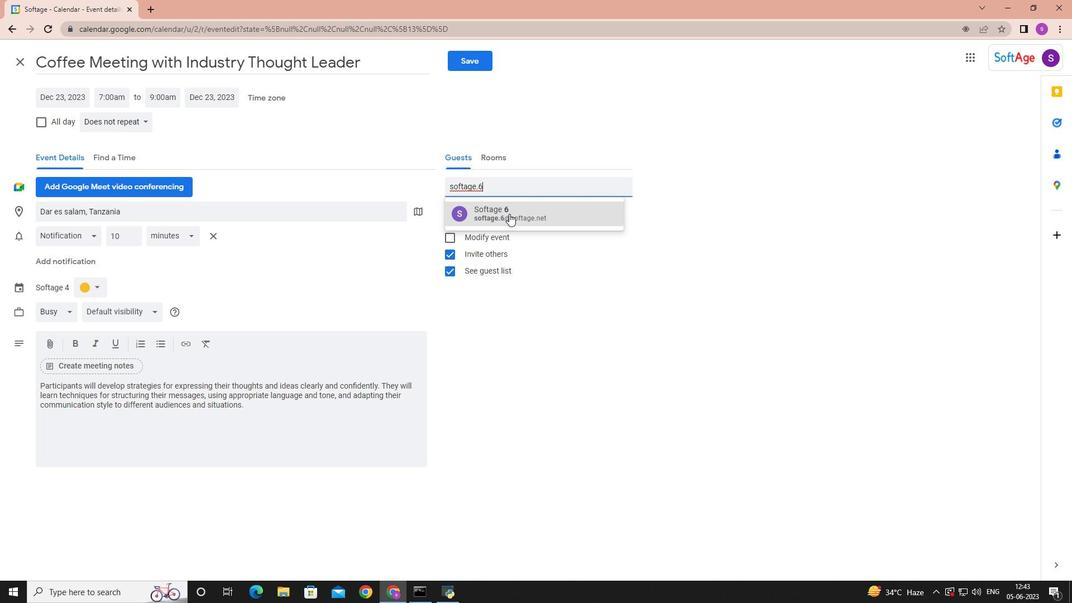 
Action: Key pressed softage.7
Screenshot: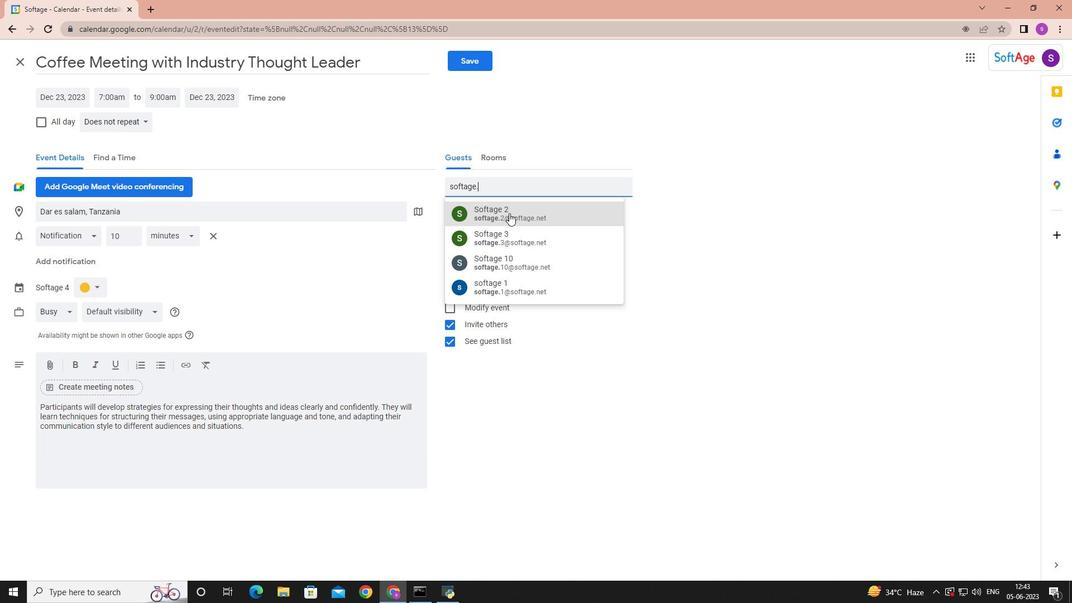 
Action: Mouse pressed left at (509, 213)
Screenshot: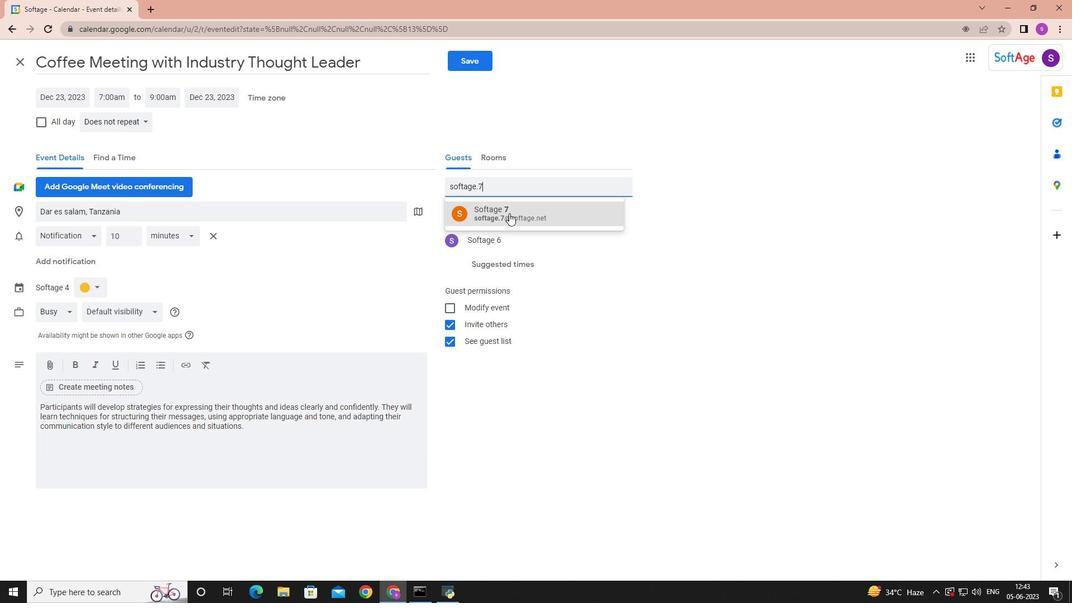 
Action: Mouse moved to (142, 120)
Screenshot: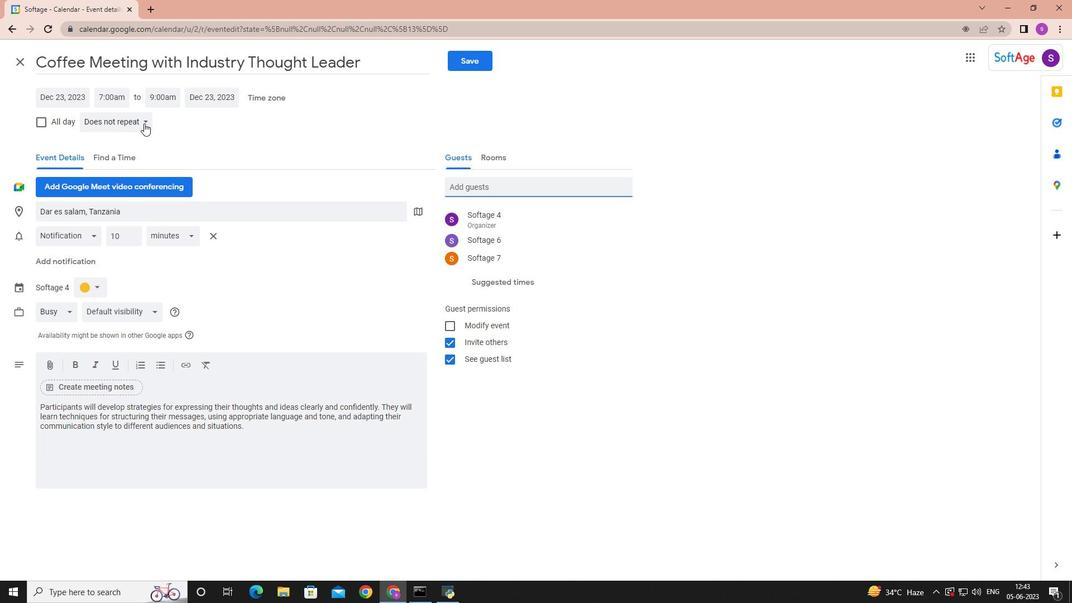 
Action: Mouse pressed left at (142, 120)
Screenshot: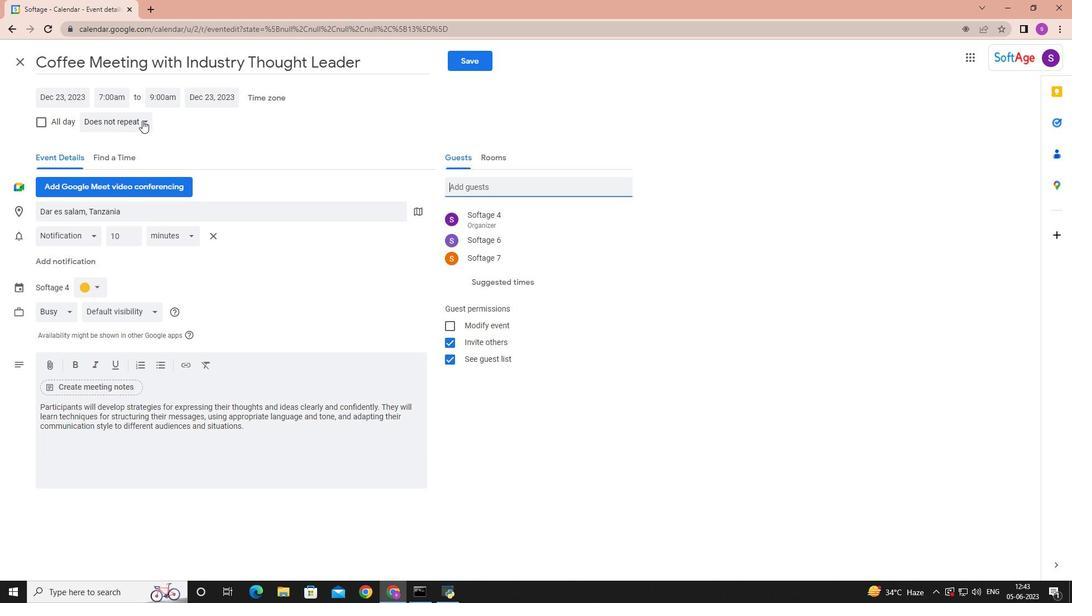 
Action: Mouse moved to (145, 119)
Screenshot: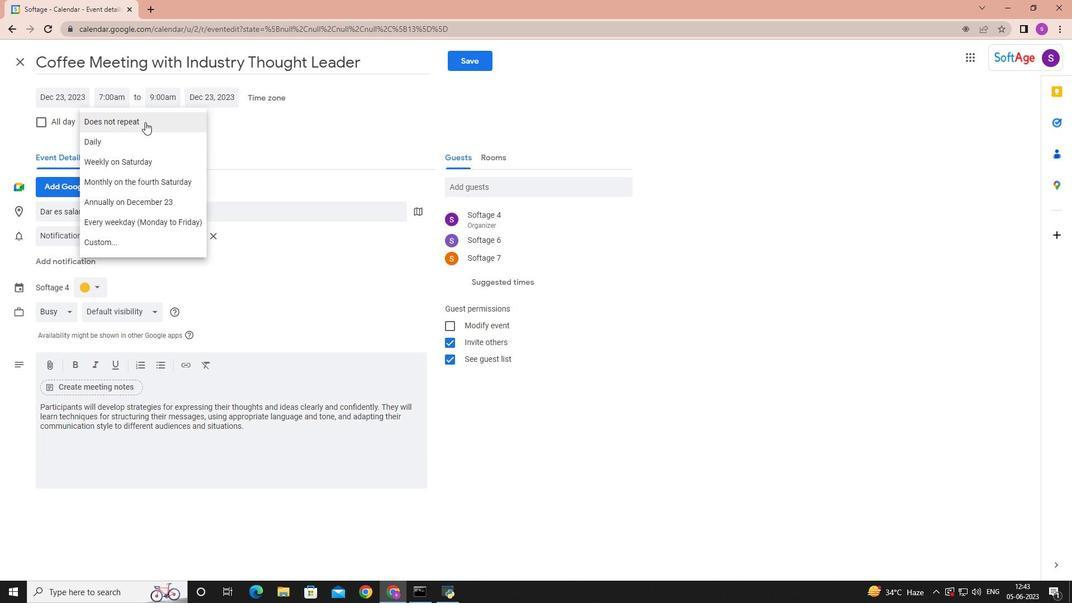 
Action: Mouse pressed left at (145, 119)
Screenshot: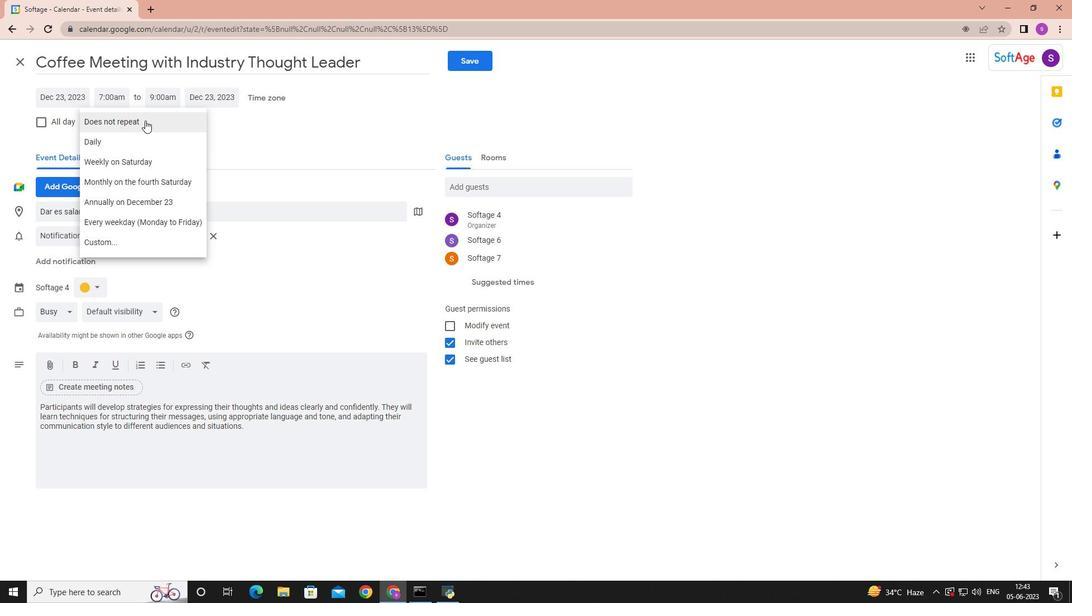 
Action: Mouse moved to (480, 56)
Screenshot: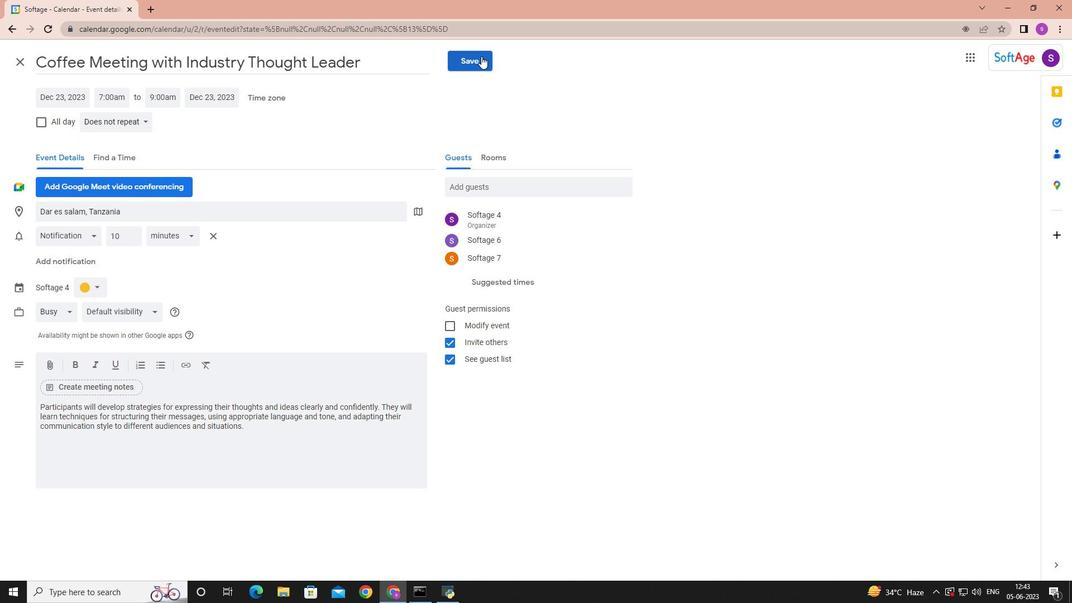 
Action: Mouse pressed left at (480, 56)
Screenshot: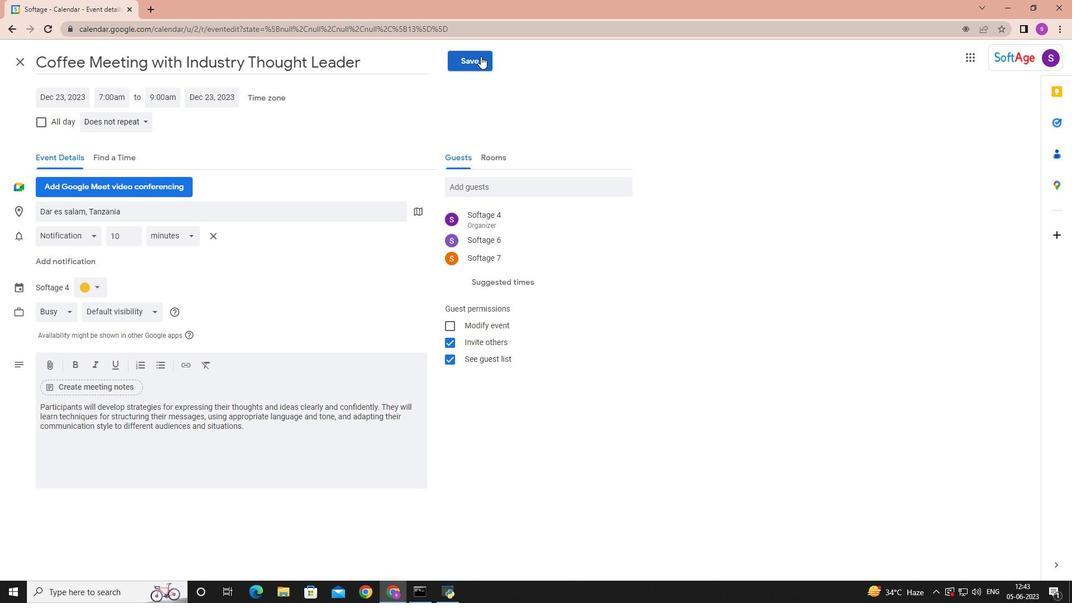 
Action: Mouse moved to (639, 333)
Screenshot: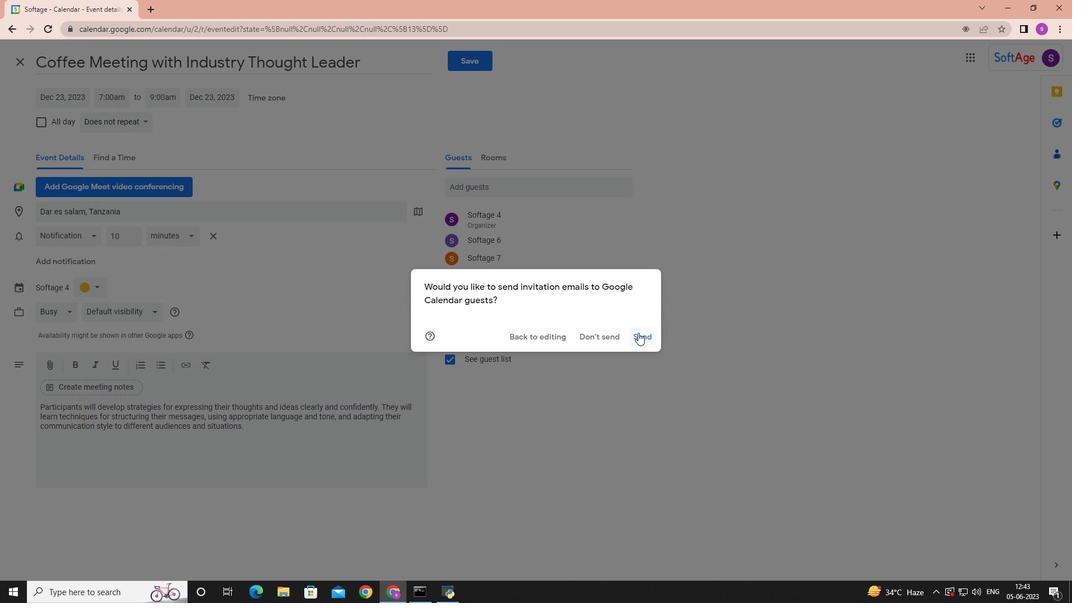 
Action: Mouse pressed left at (639, 333)
Screenshot: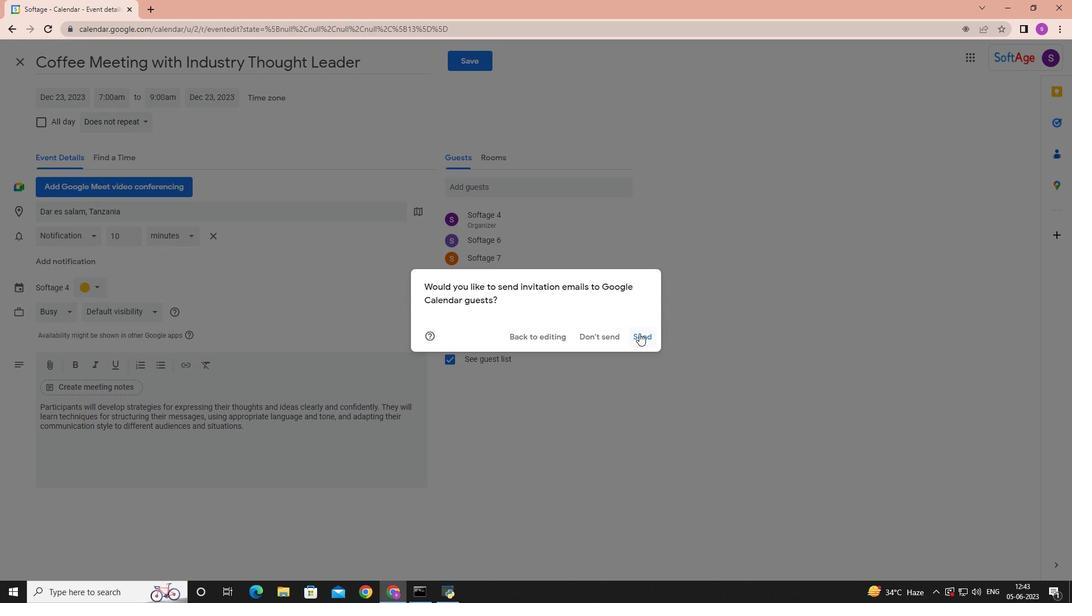 
